 Task: In the  document Emma.docx ,change text color to 'Dark Red' Insert the mentioned shape above the text 'Star'. Change color of the shape to  OrangeChange shape height to 0.8
Action: Mouse moved to (383, 228)
Screenshot: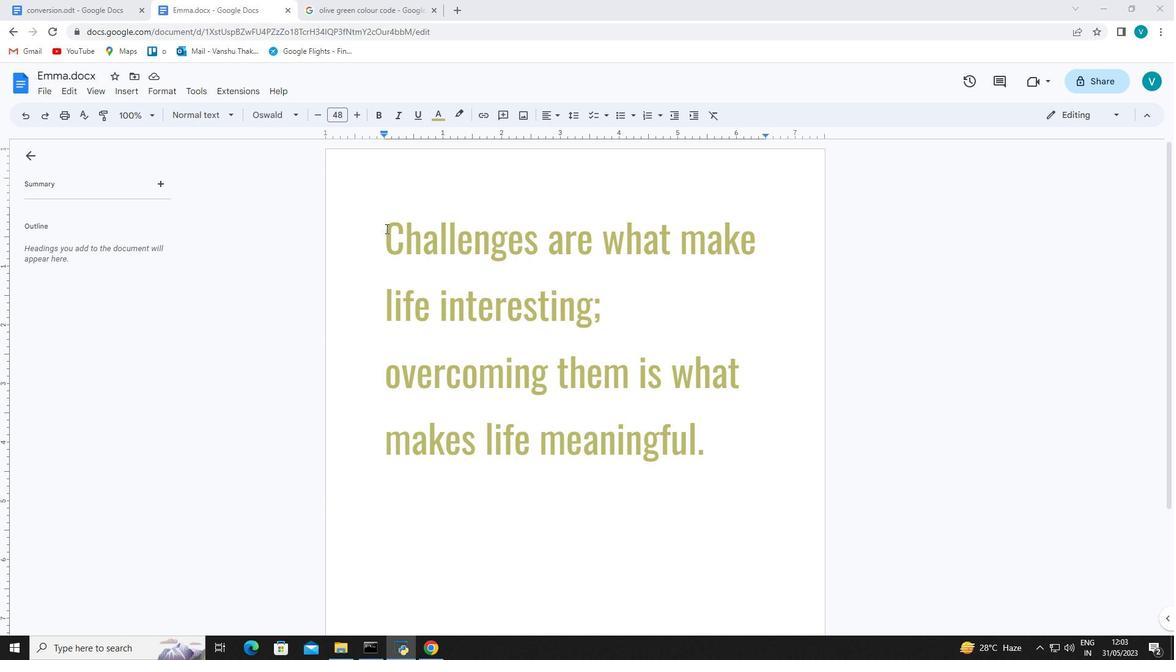 
Action: Mouse pressed left at (383, 228)
Screenshot: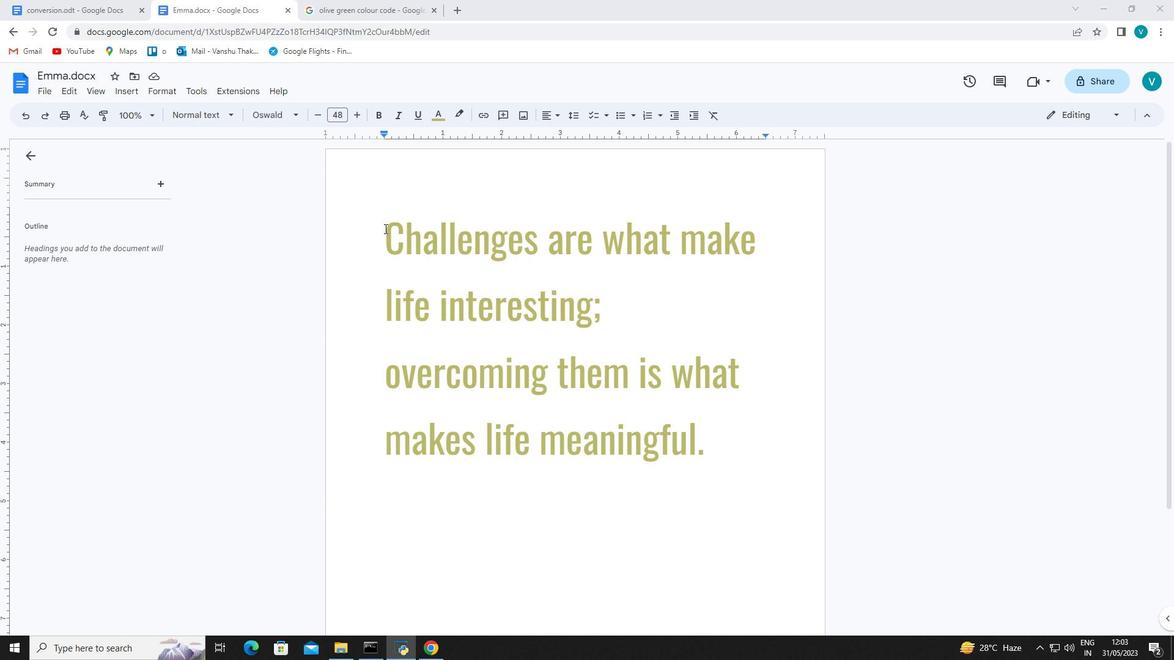 
Action: Mouse moved to (353, 0)
Screenshot: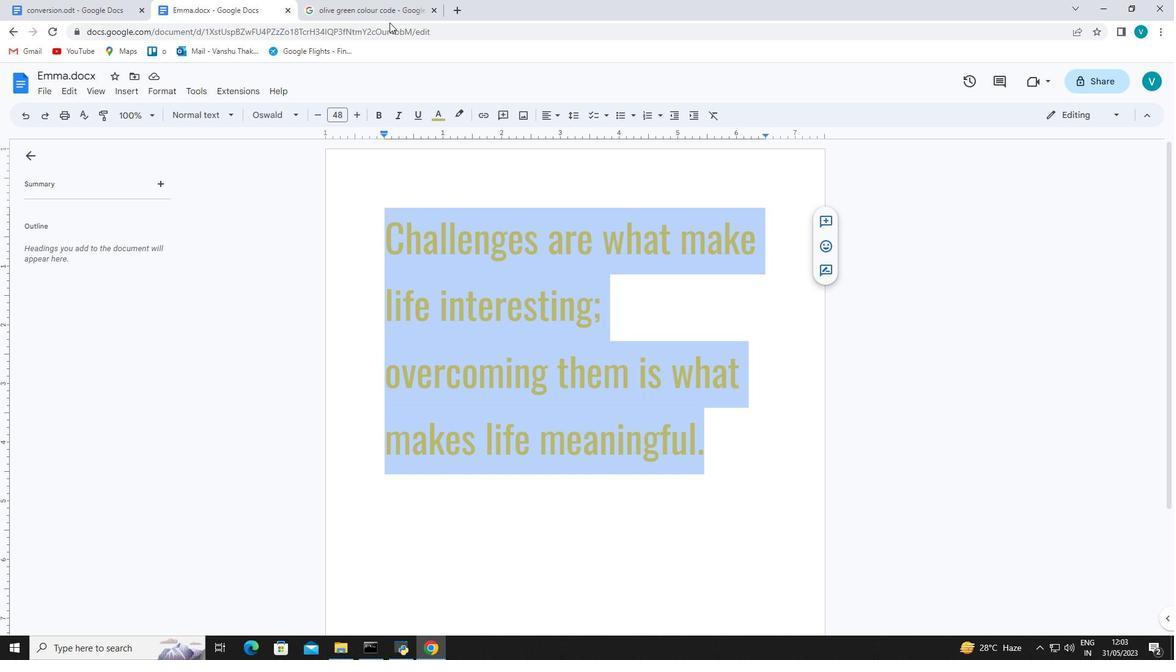 
Action: Mouse pressed left at (353, 0)
Screenshot: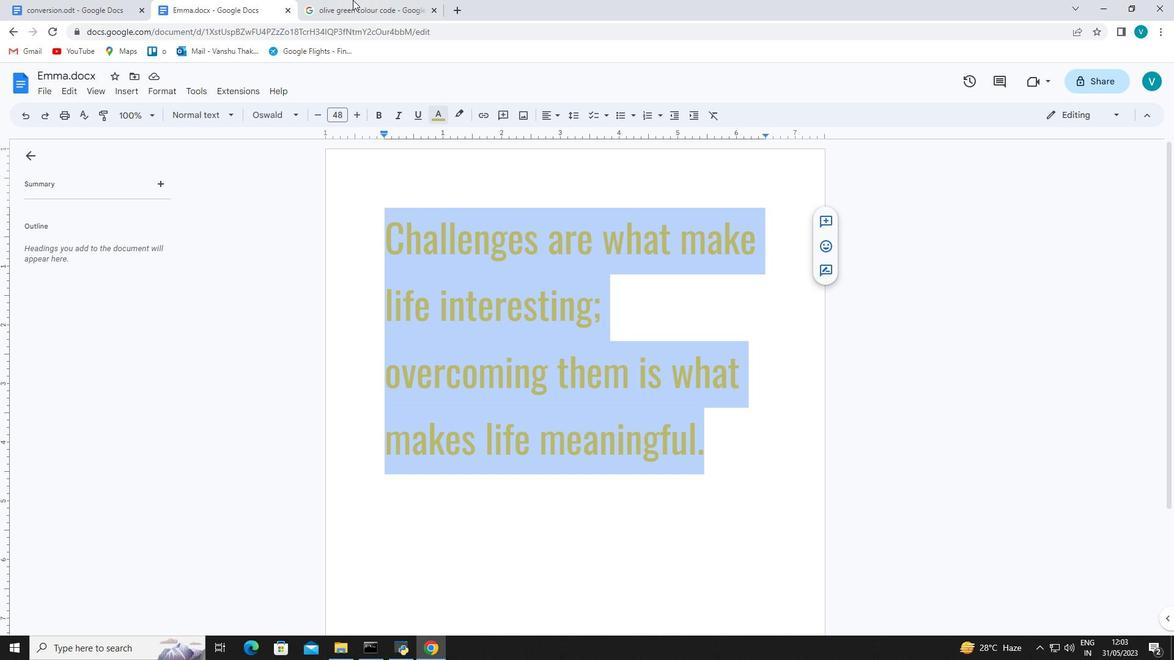 
Action: Mouse moved to (190, 89)
Screenshot: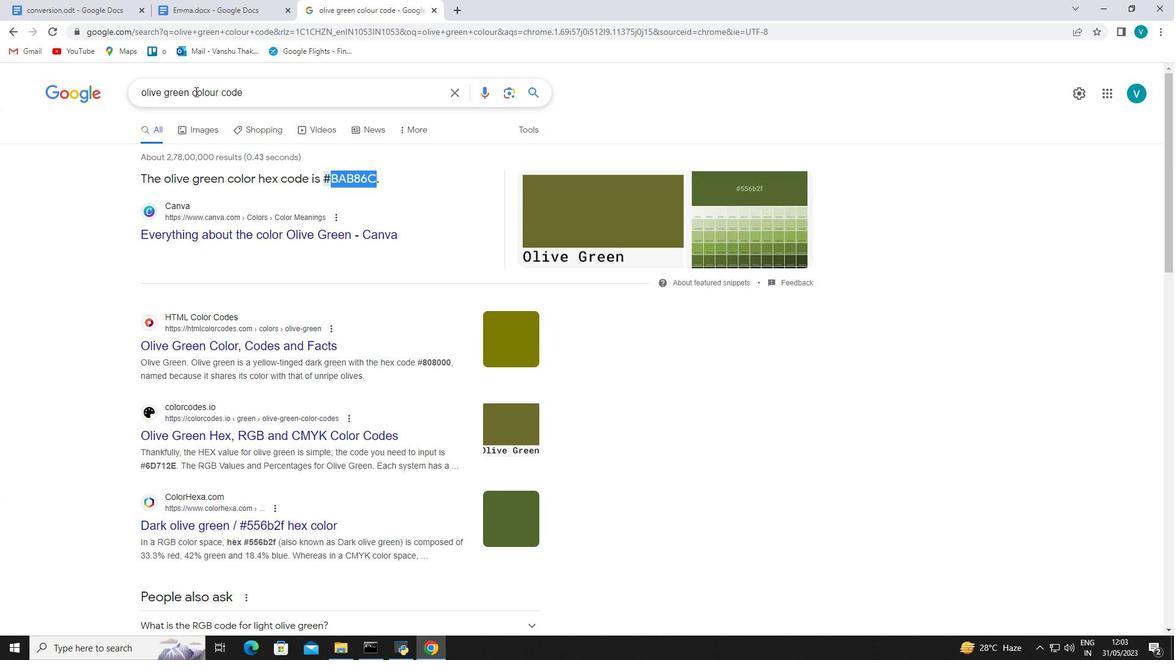 
Action: Mouse pressed left at (190, 89)
Screenshot: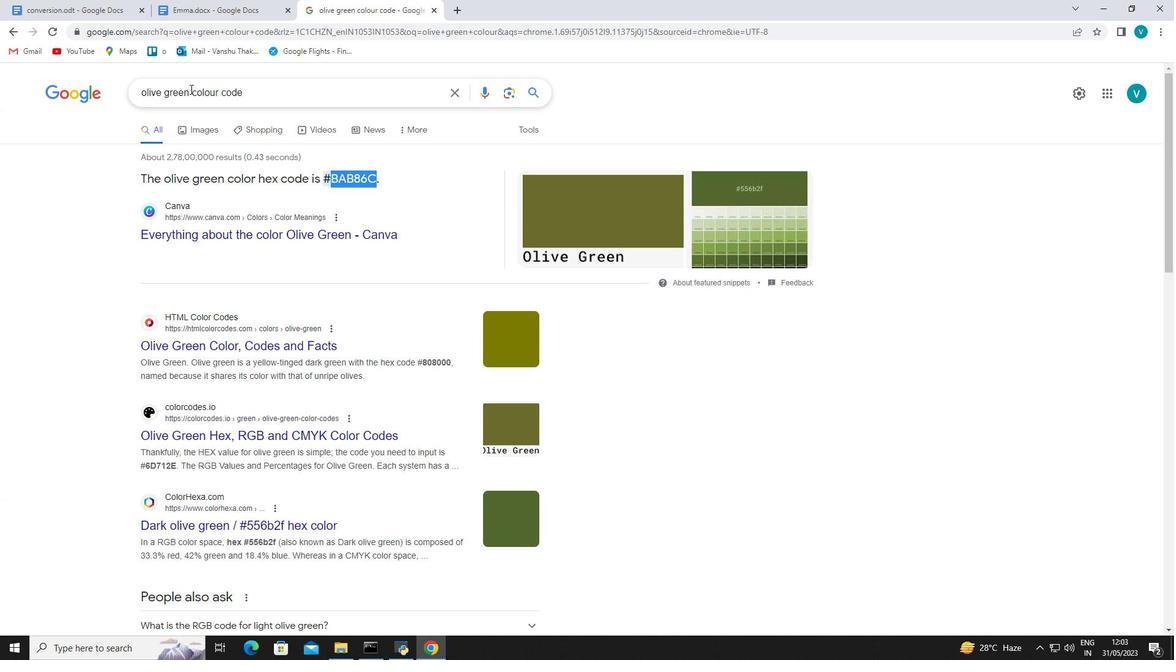 
Action: Mouse moved to (88, 61)
Screenshot: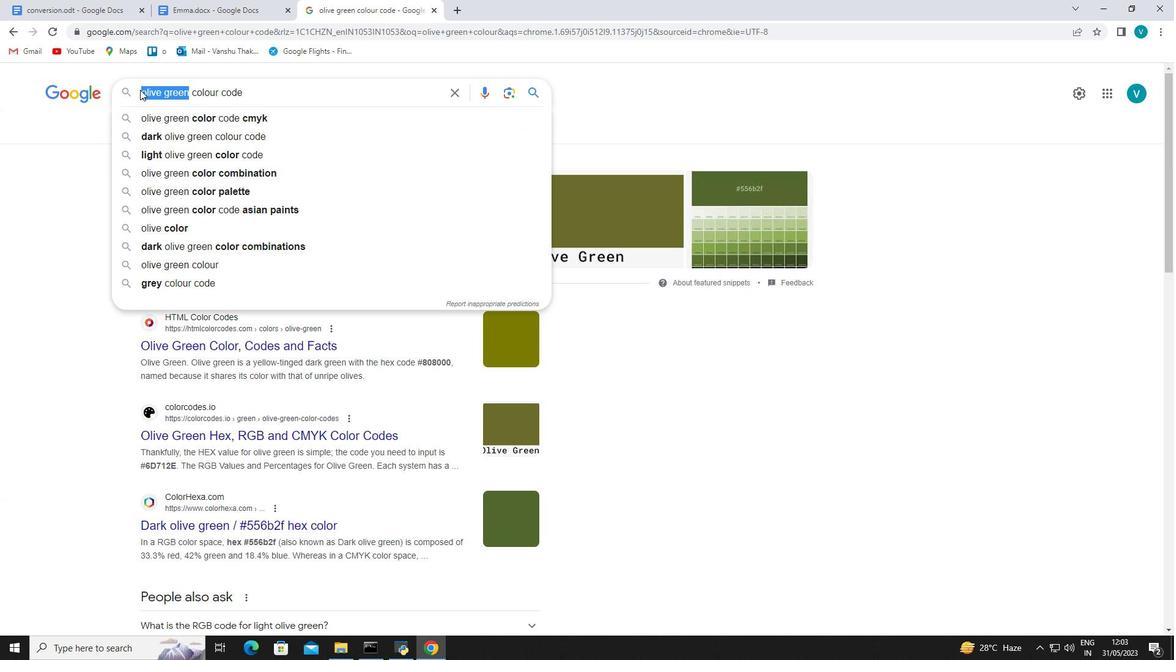 
Action: Key pressed dark<Key.space>red<Key.enter>
Screenshot: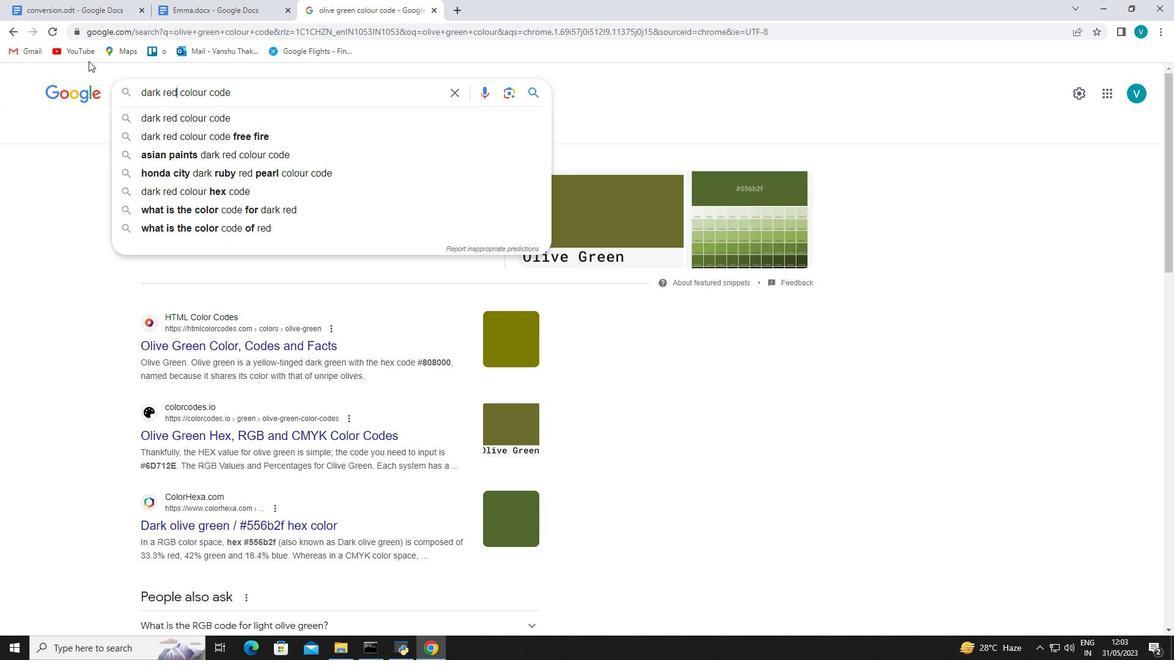 
Action: Mouse moved to (158, 181)
Screenshot: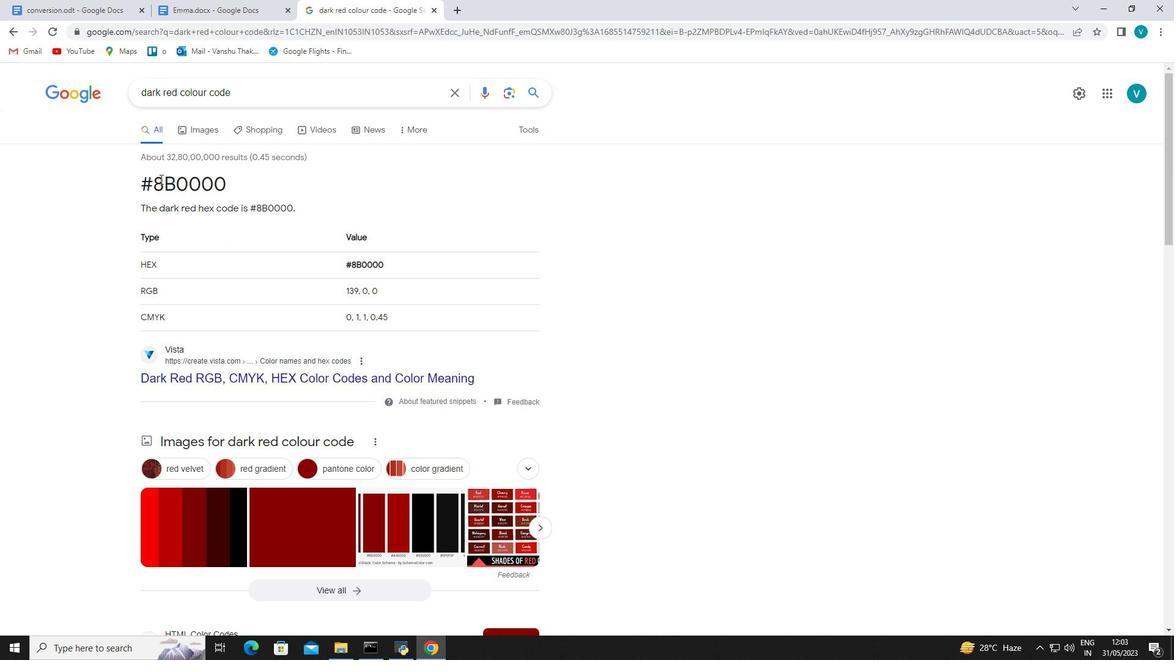 
Action: Mouse pressed left at (158, 181)
Screenshot: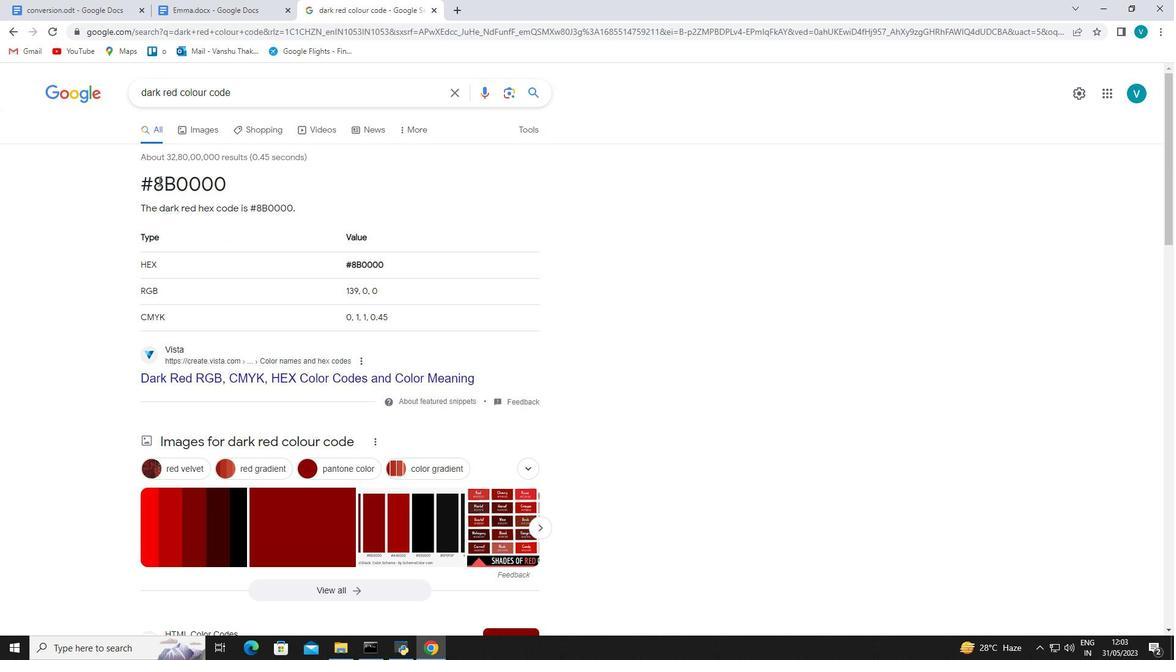 
Action: Mouse moved to (223, 184)
Screenshot: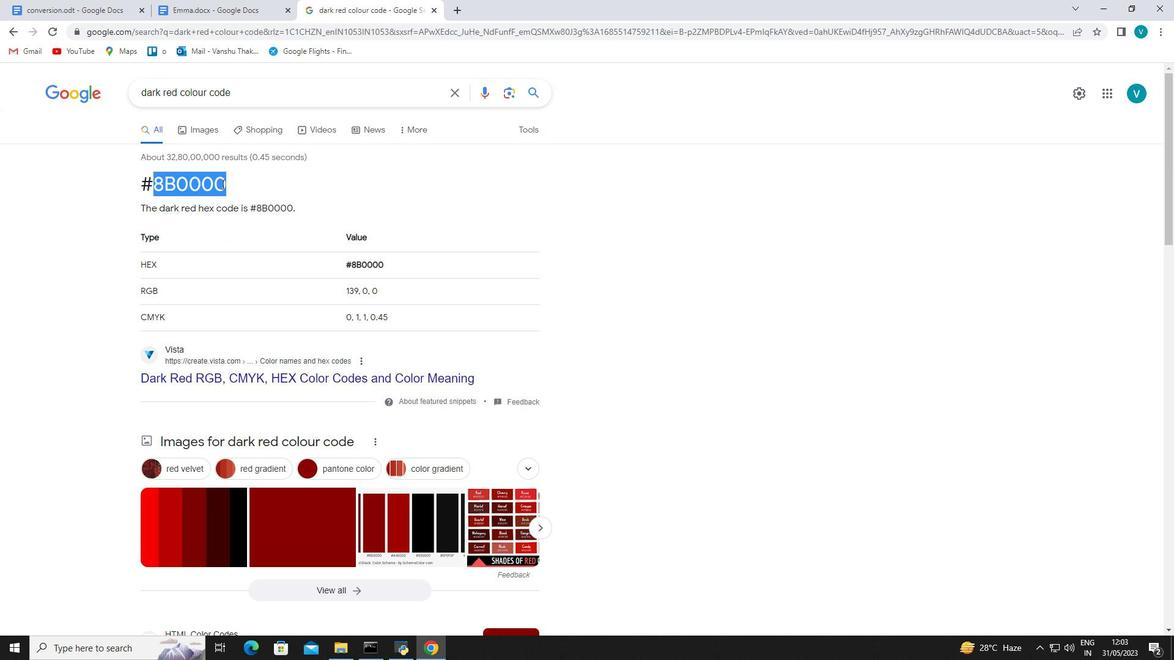 
Action: Key pressed ctrl+C<'\x03'><'\x03'>
Screenshot: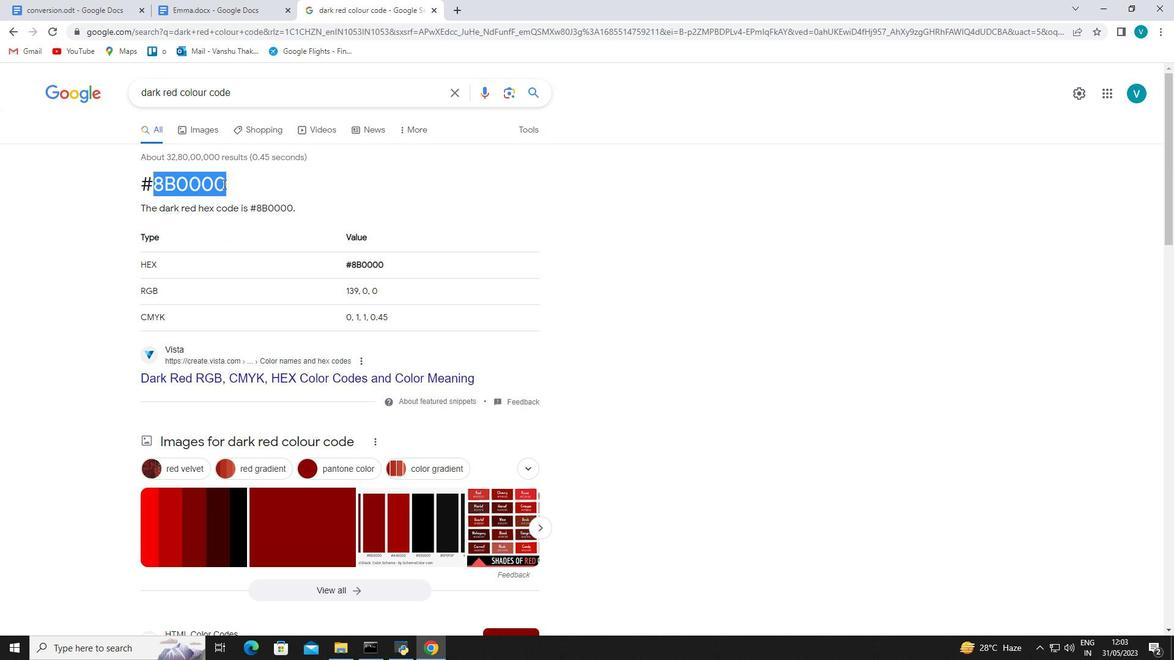
Action: Mouse moved to (234, 3)
Screenshot: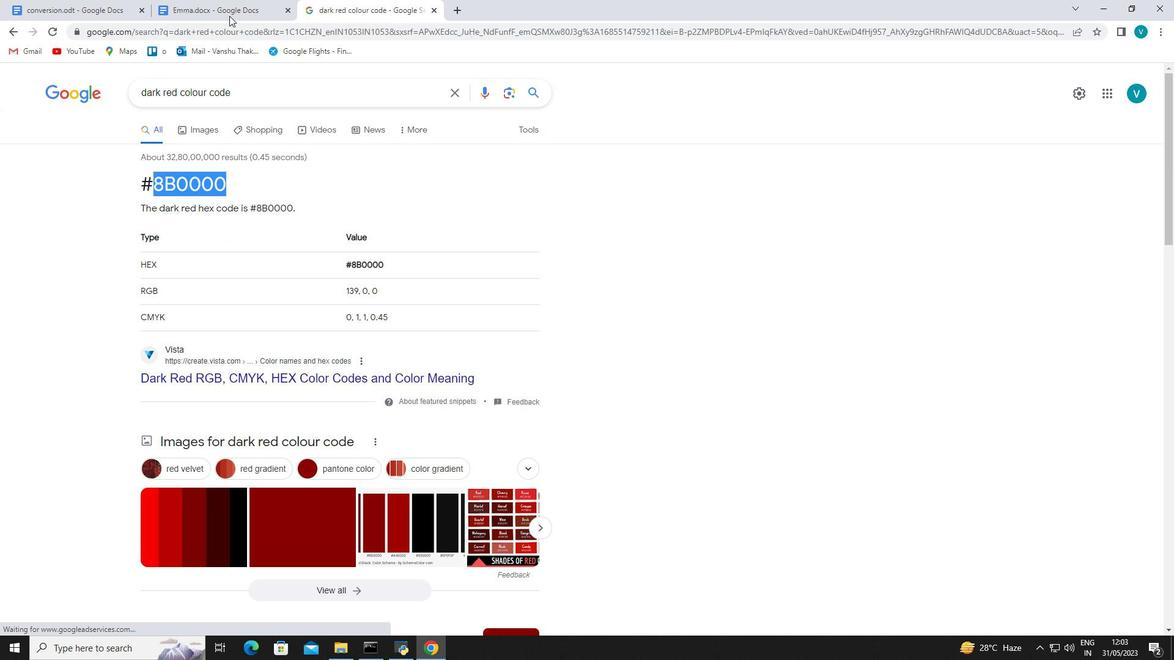 
Action: Mouse pressed left at (234, 3)
Screenshot: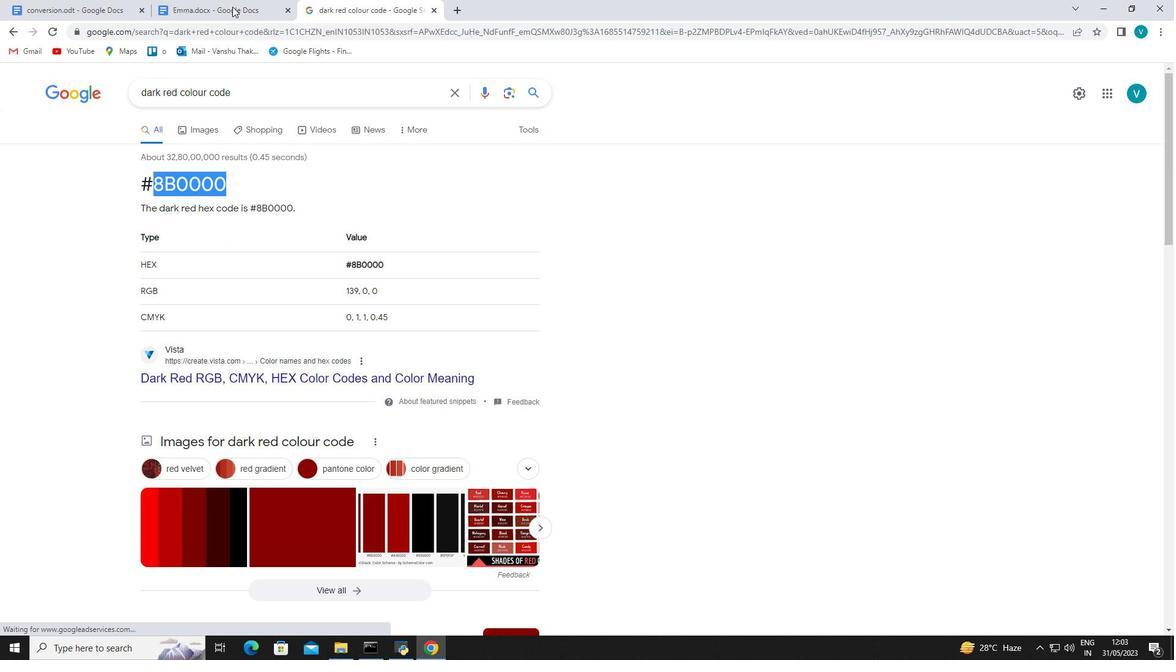 
Action: Mouse moved to (433, 112)
Screenshot: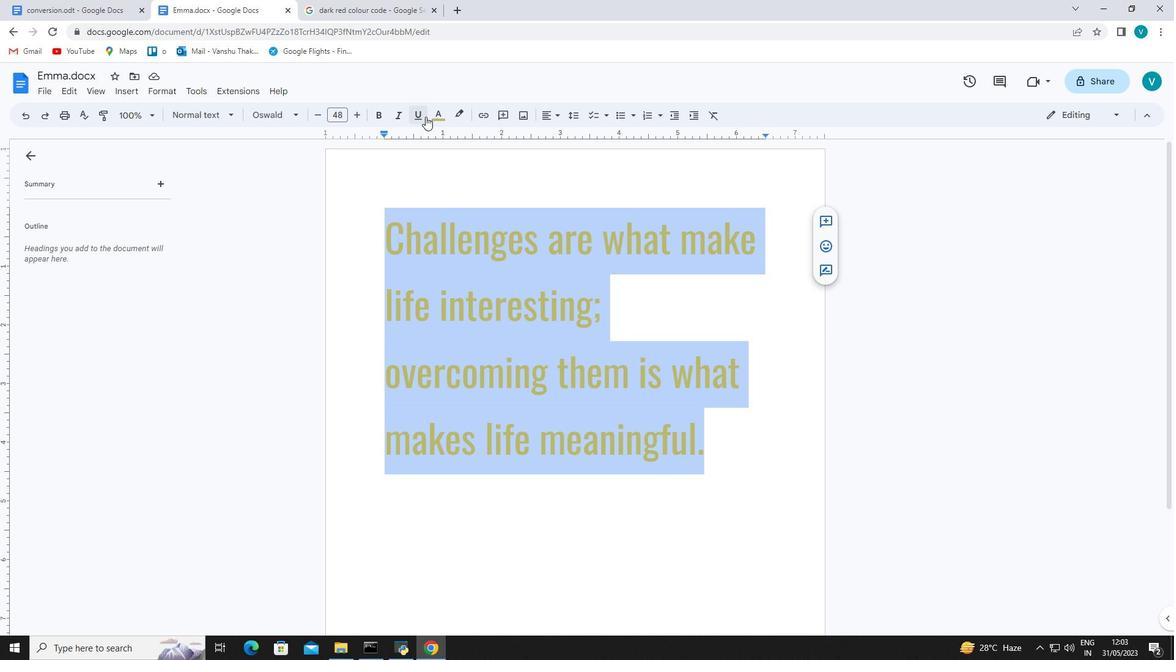 
Action: Mouse pressed left at (433, 112)
Screenshot: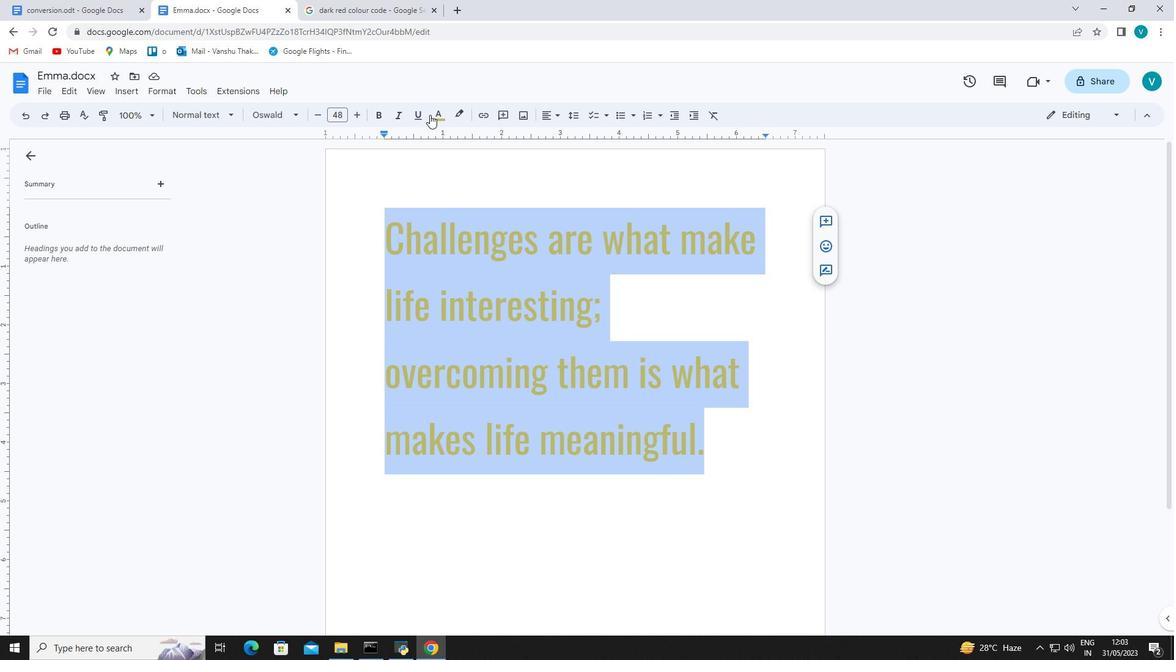 
Action: Mouse moved to (450, 242)
Screenshot: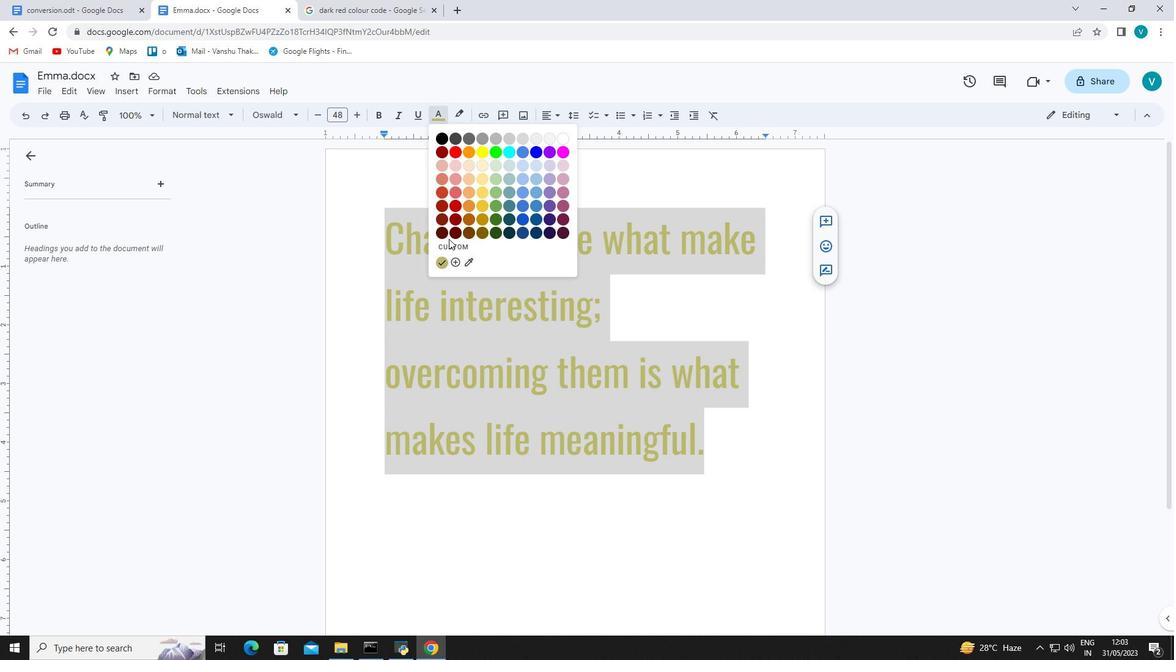 
Action: Mouse pressed left at (450, 242)
Screenshot: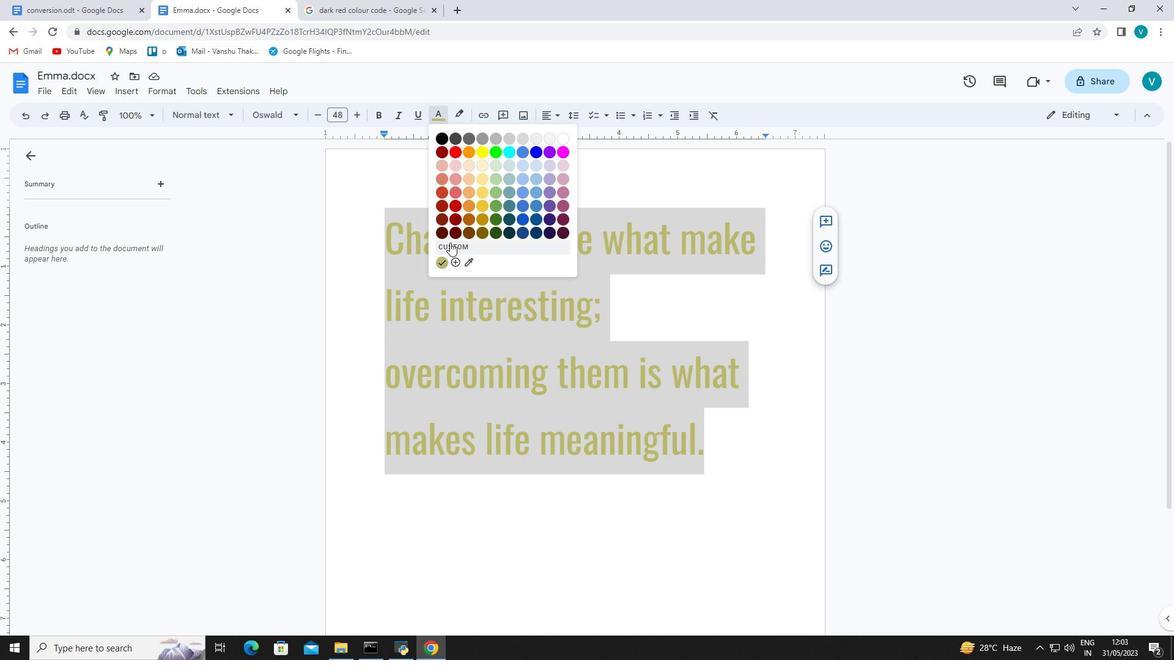 
Action: Mouse moved to (515, 402)
Screenshot: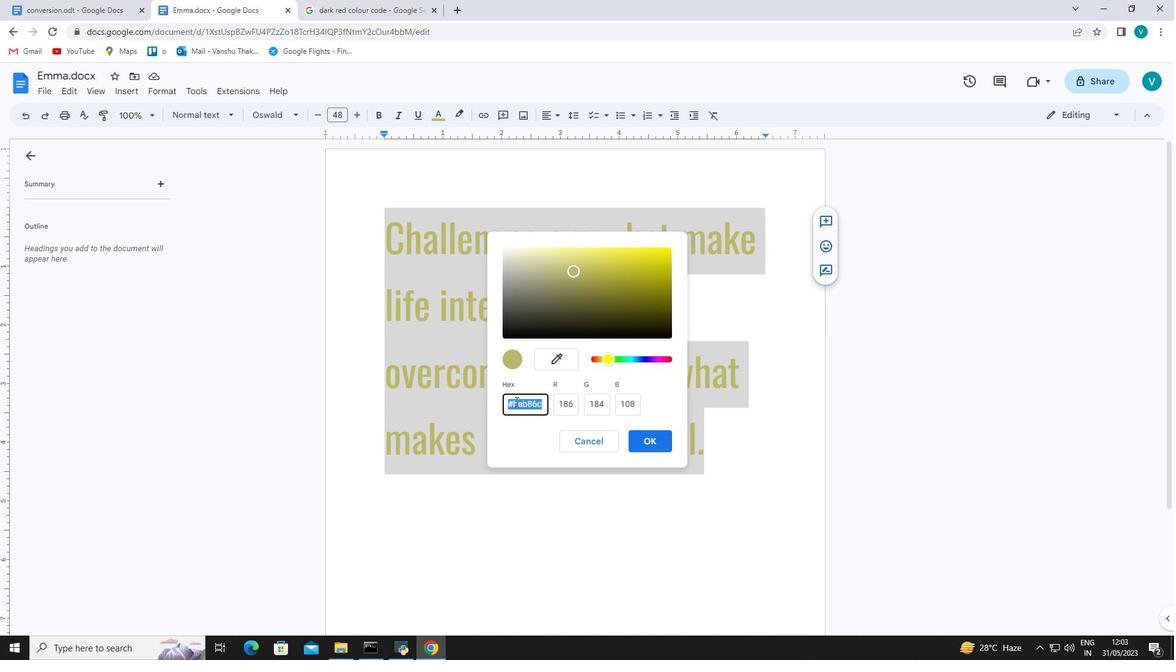 
Action: Mouse pressed left at (515, 402)
Screenshot: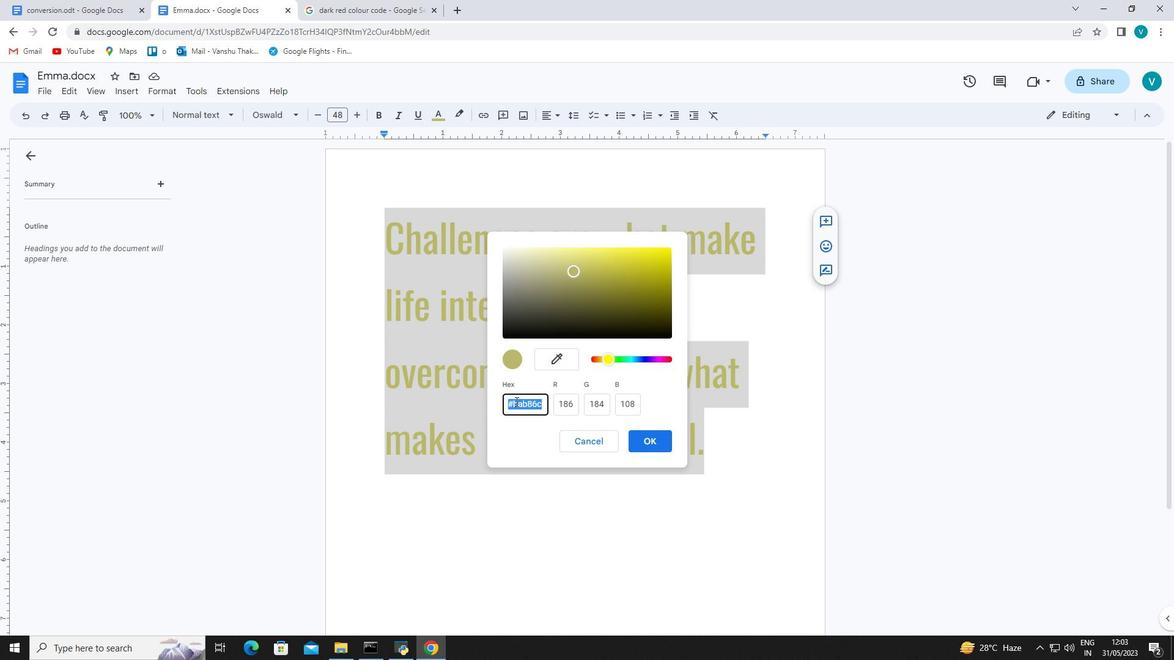 
Action: Mouse moved to (514, 403)
Screenshot: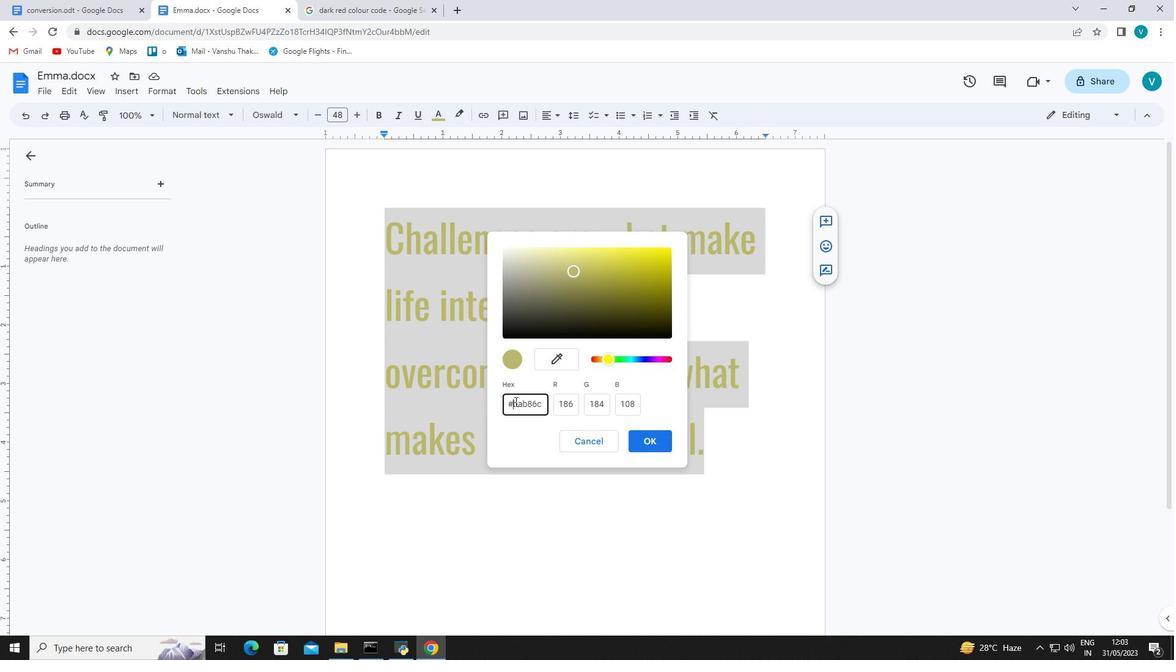 
Action: Mouse pressed left at (514, 403)
Screenshot: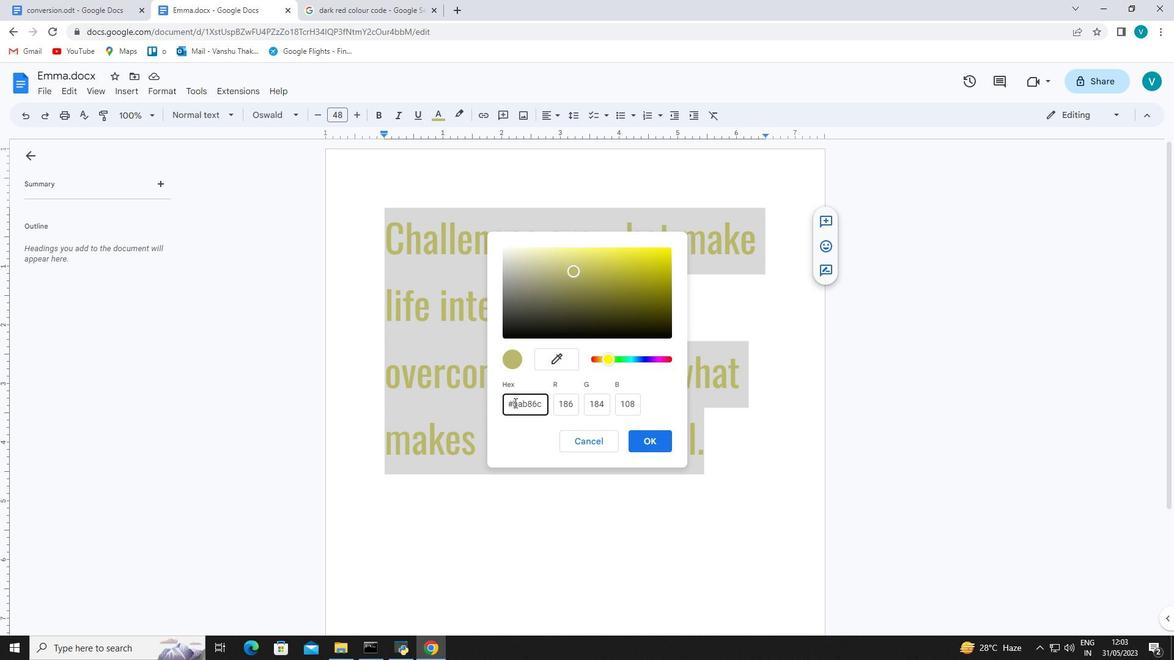 
Action: Mouse moved to (542, 404)
Screenshot: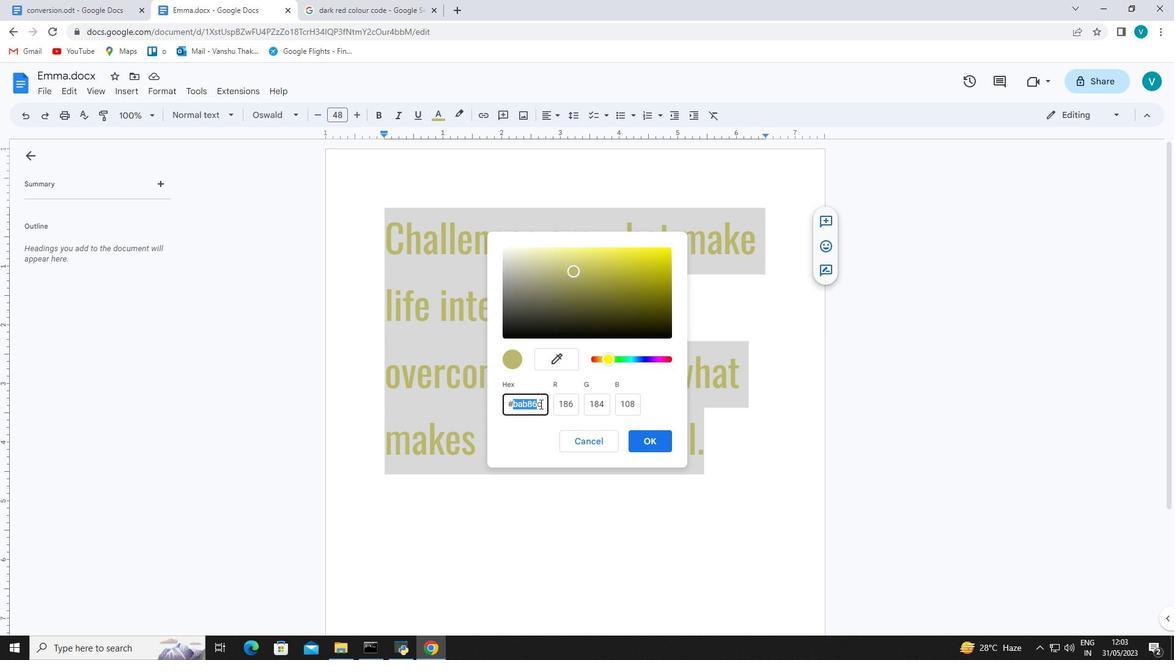 
Action: Key pressed ctrl+V
Screenshot: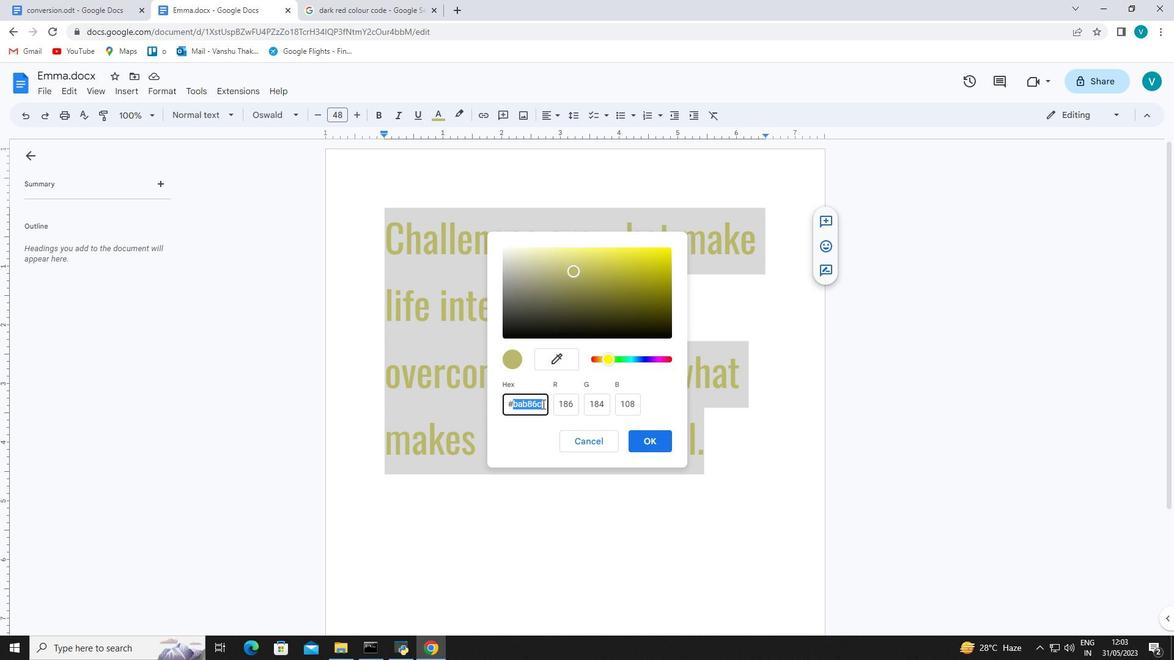 
Action: Mouse moved to (663, 440)
Screenshot: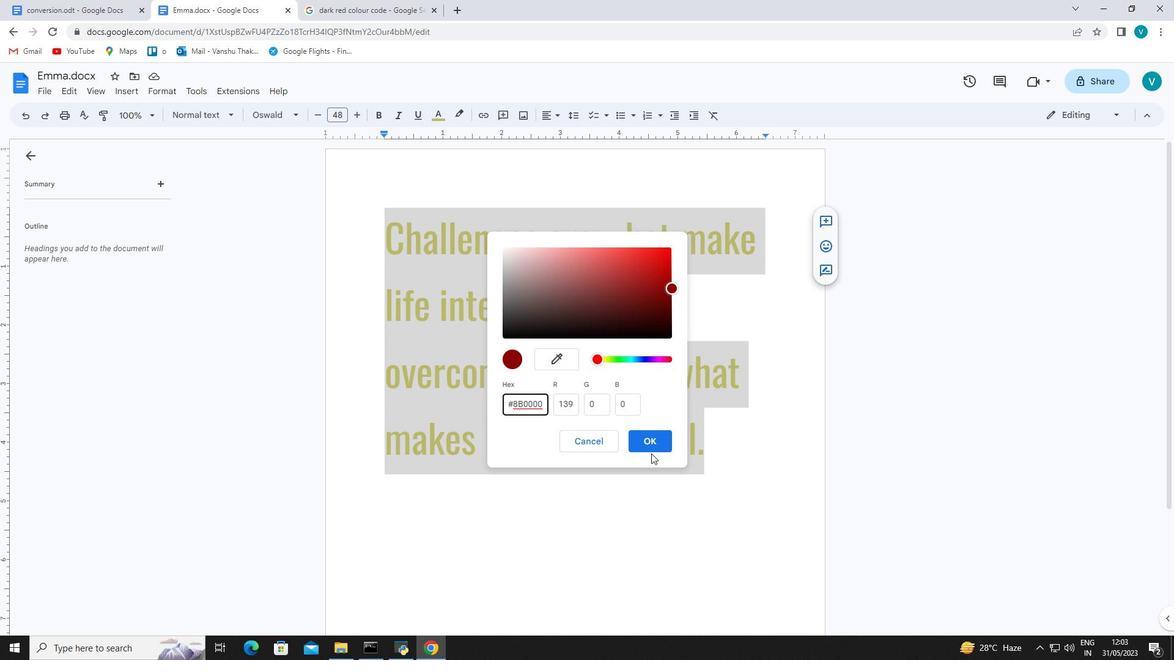
Action: Mouse pressed left at (663, 440)
Screenshot: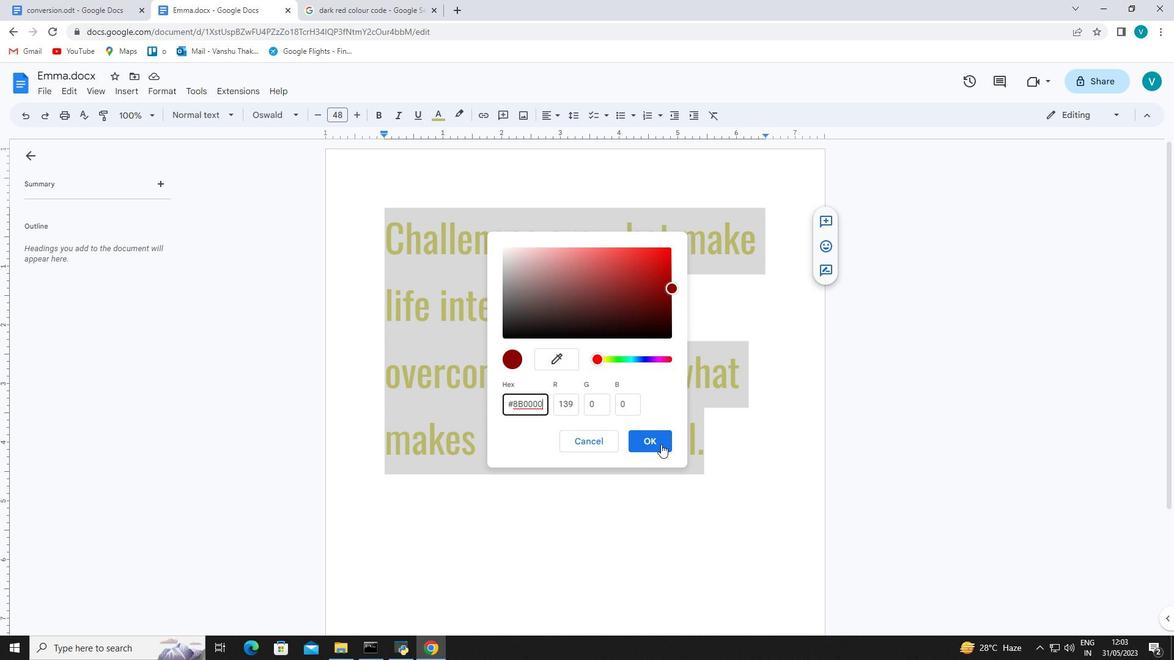 
Action: Mouse moved to (387, 236)
Screenshot: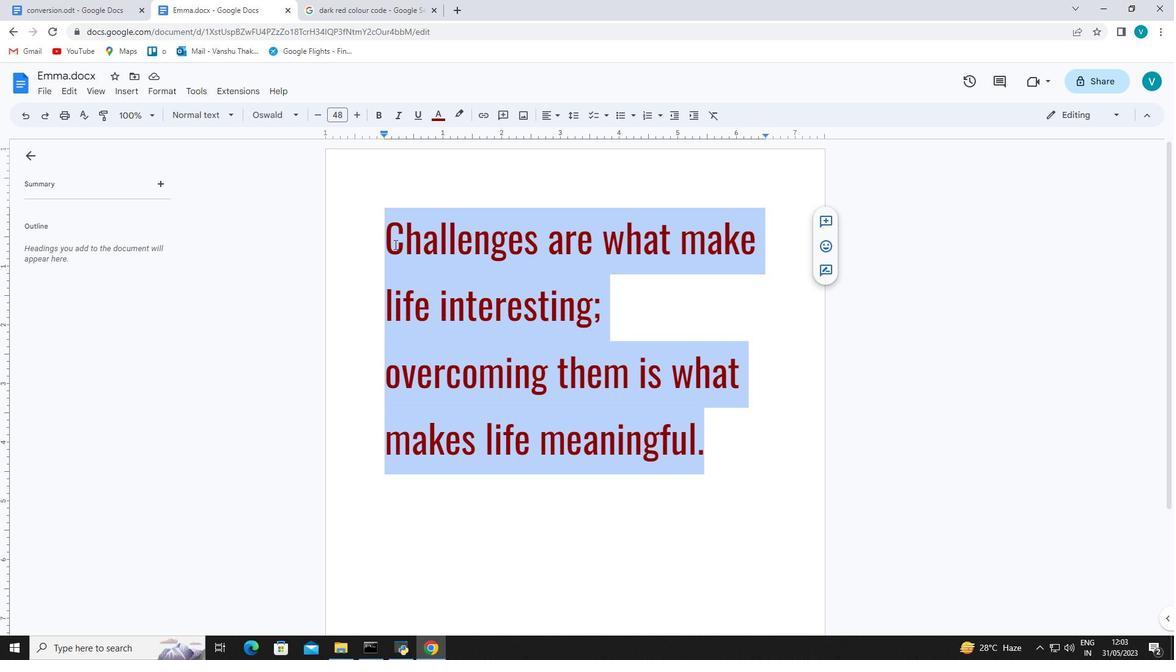 
Action: Mouse pressed left at (387, 236)
Screenshot: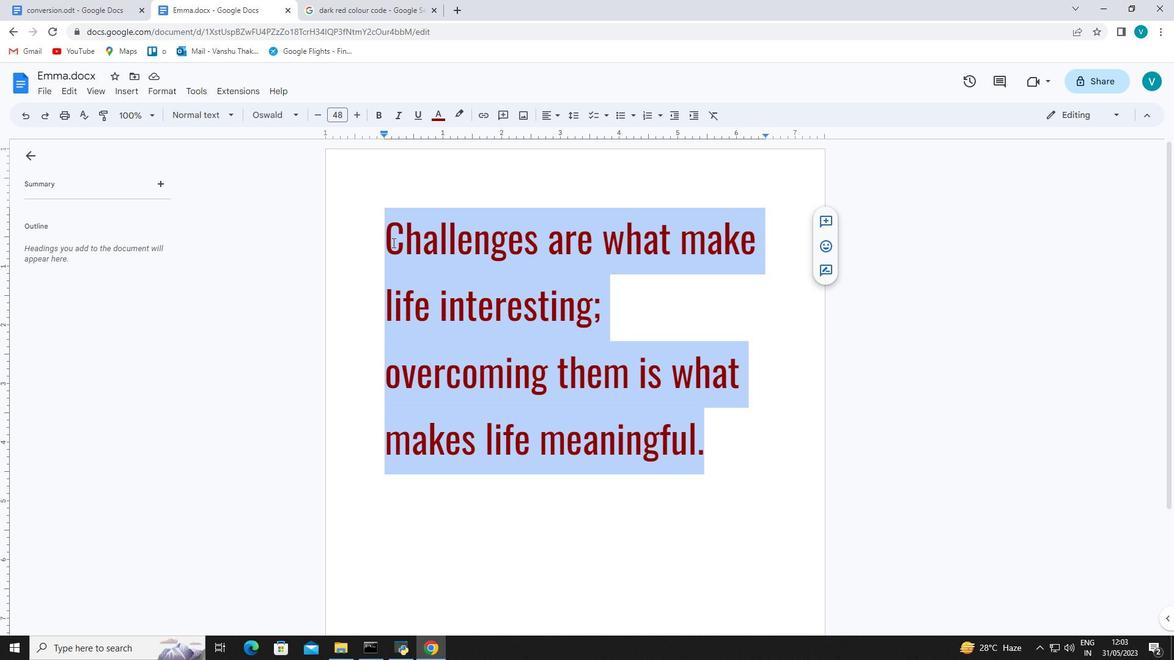 
Action: Mouse moved to (355, 220)
Screenshot: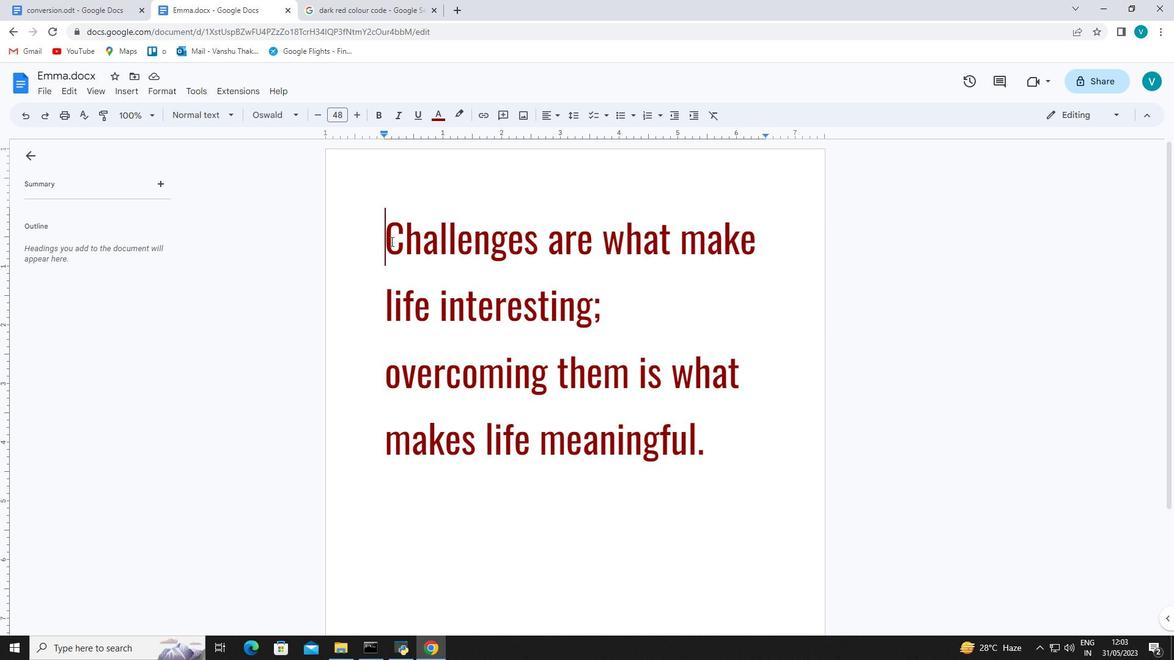 
Action: Key pressed <Key.enter><Key.up>
Screenshot: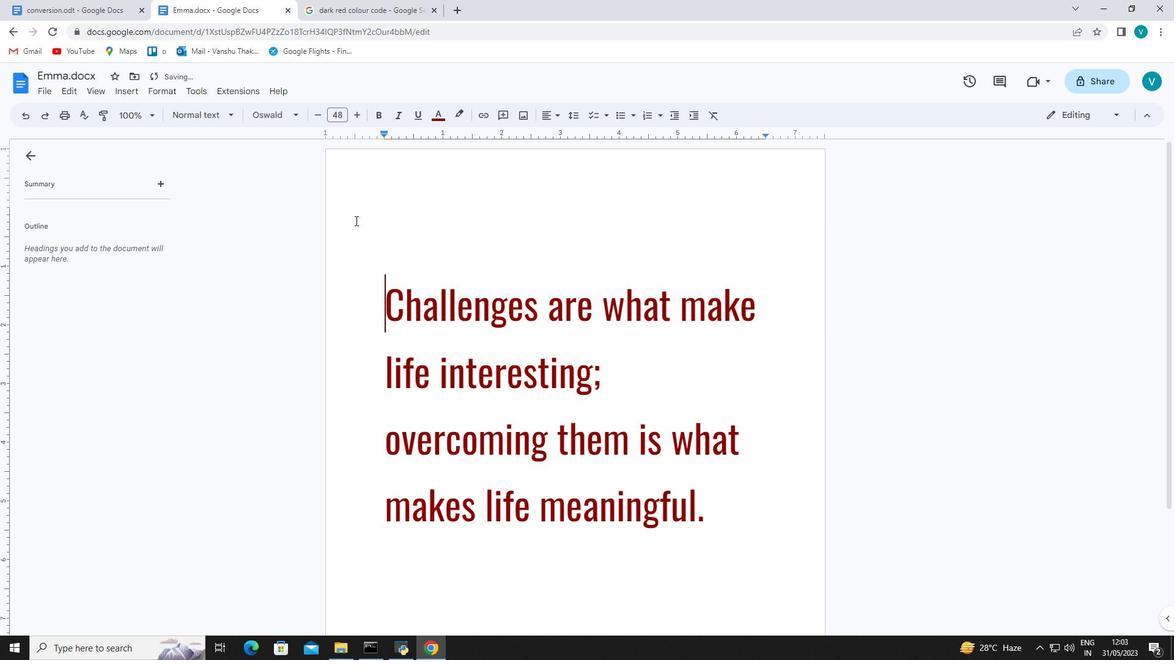 
Action: Mouse moved to (124, 89)
Screenshot: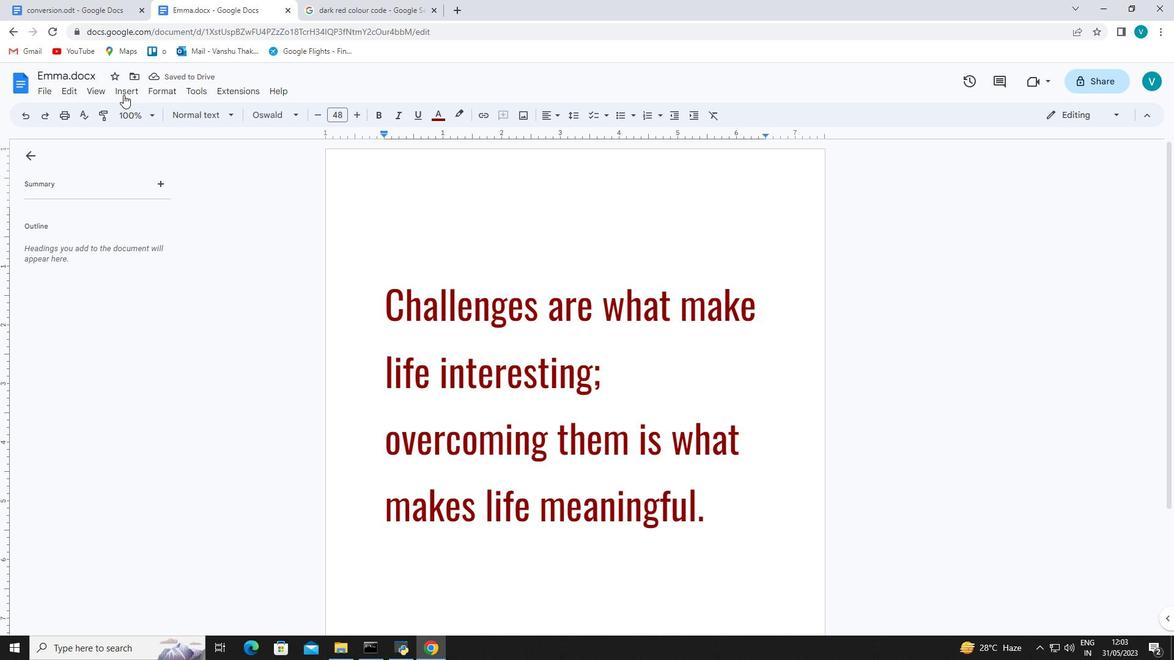 
Action: Mouse pressed left at (124, 89)
Screenshot: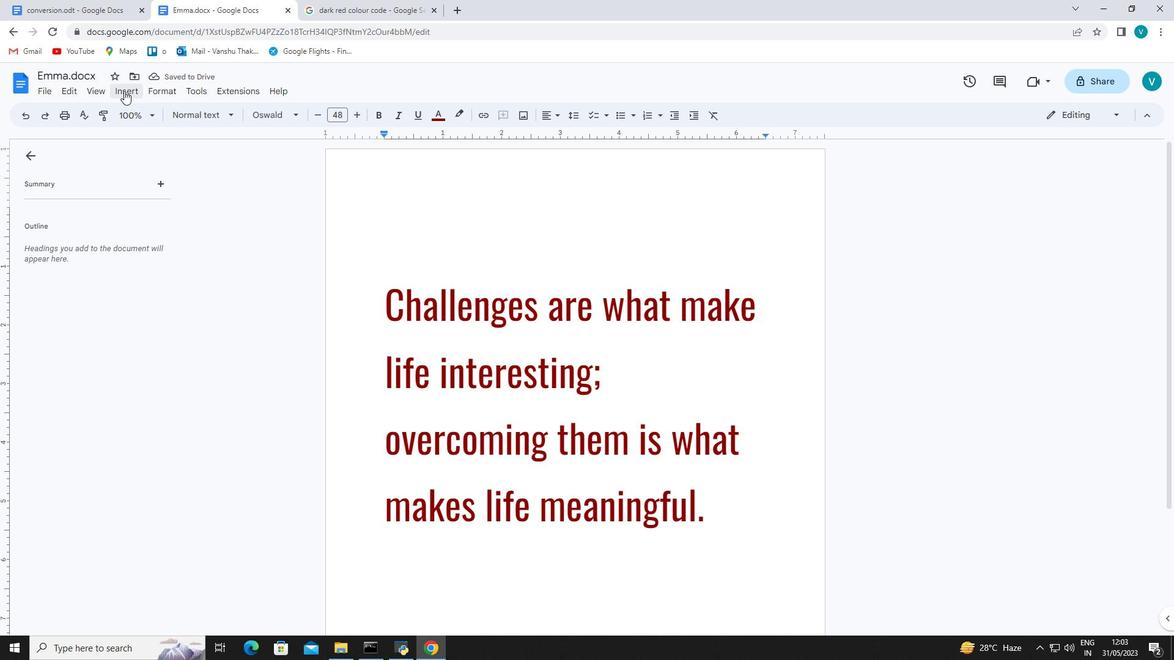 
Action: Mouse moved to (337, 154)
Screenshot: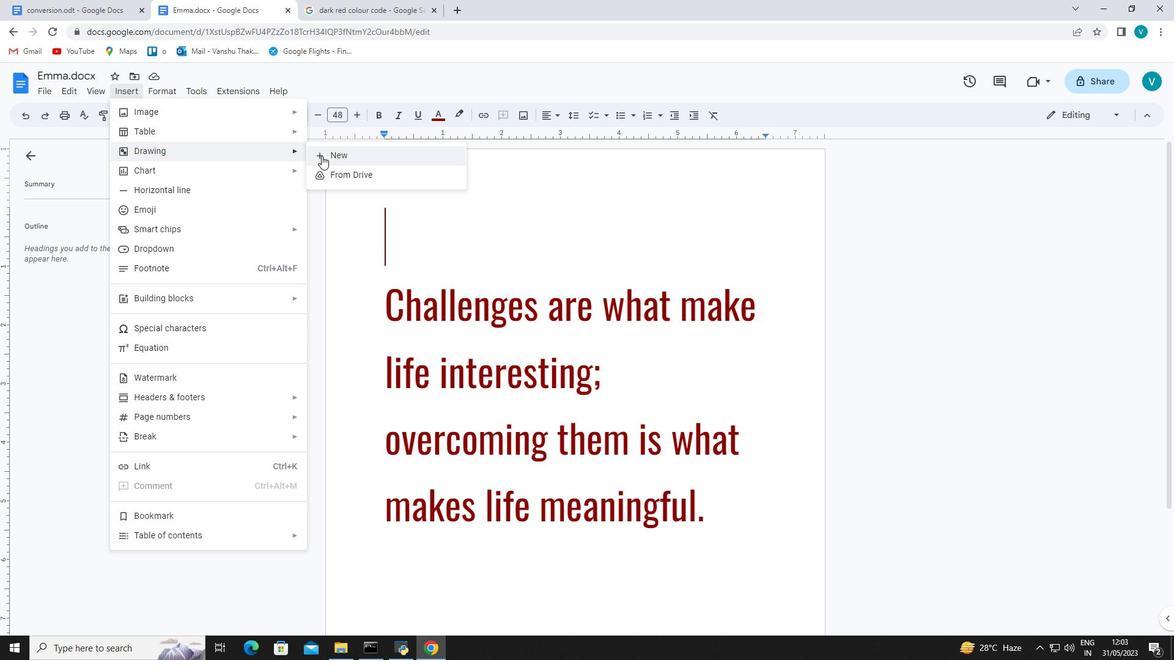
Action: Mouse pressed left at (337, 154)
Screenshot: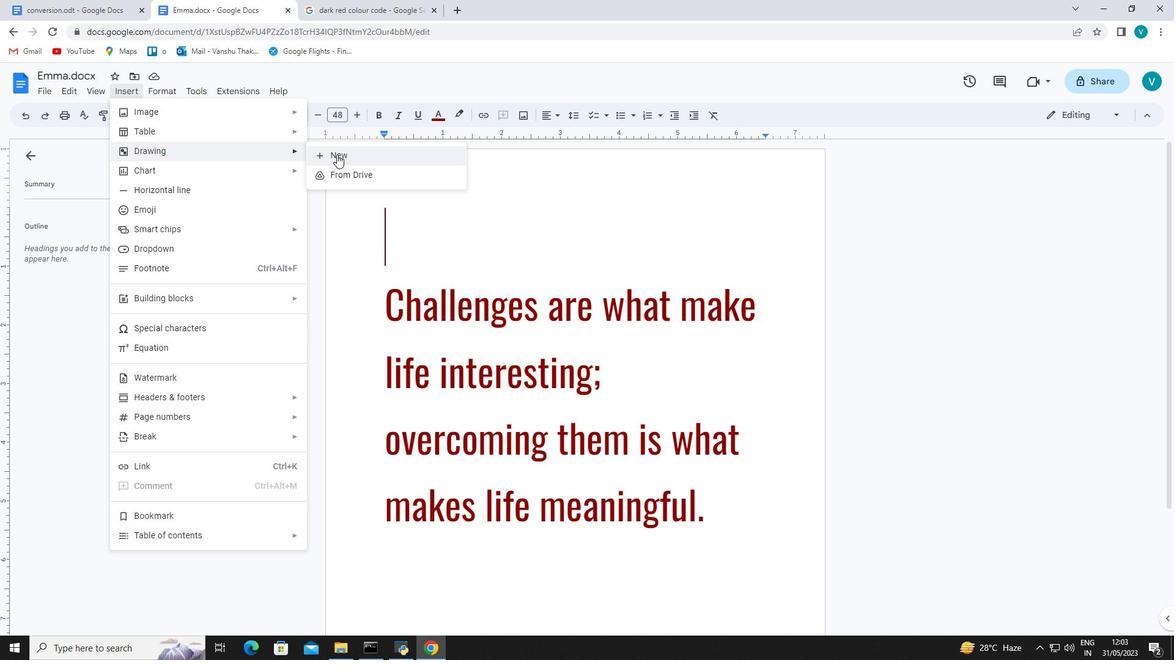 
Action: Mouse moved to (448, 144)
Screenshot: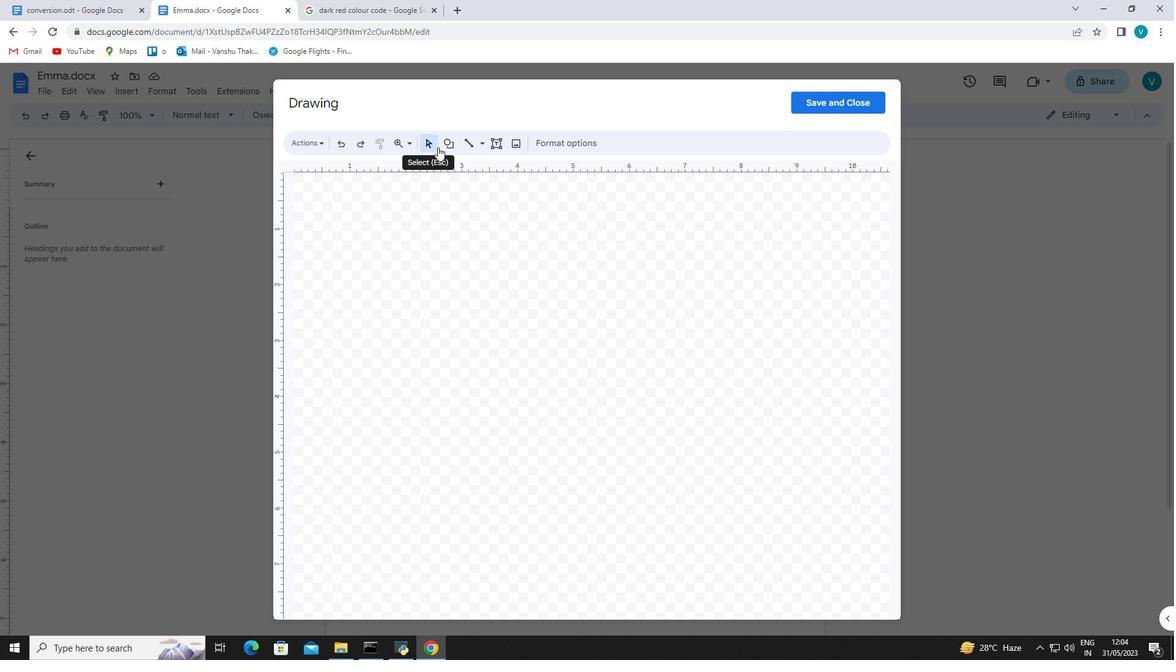 
Action: Mouse pressed left at (448, 144)
Screenshot: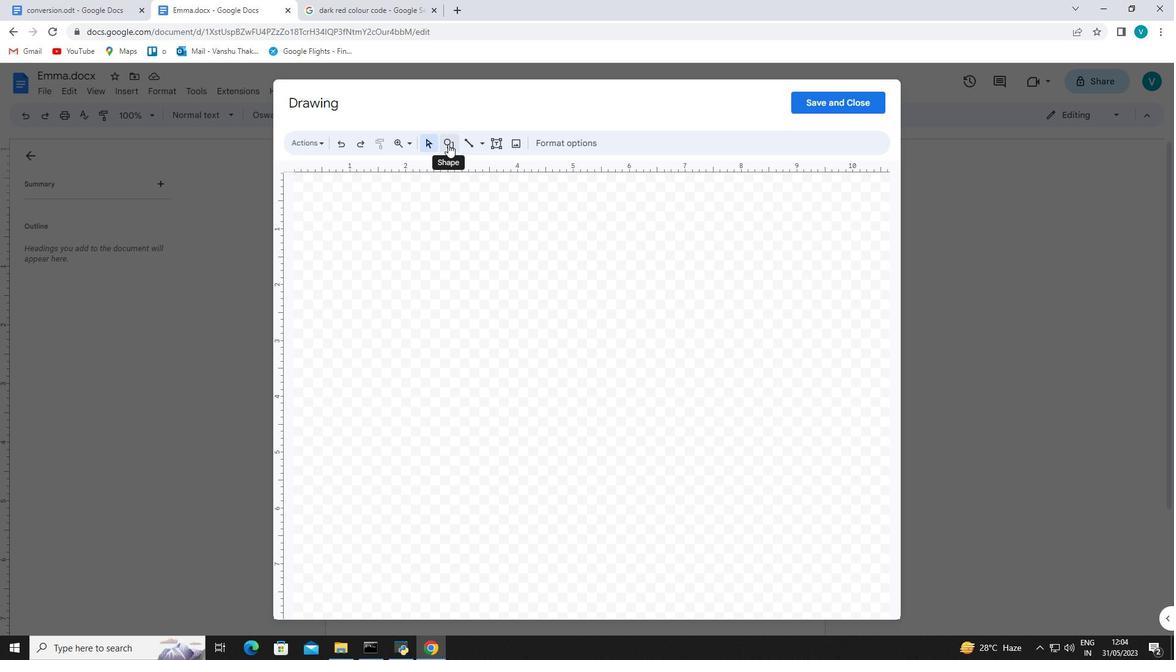 
Action: Mouse moved to (590, 205)
Screenshot: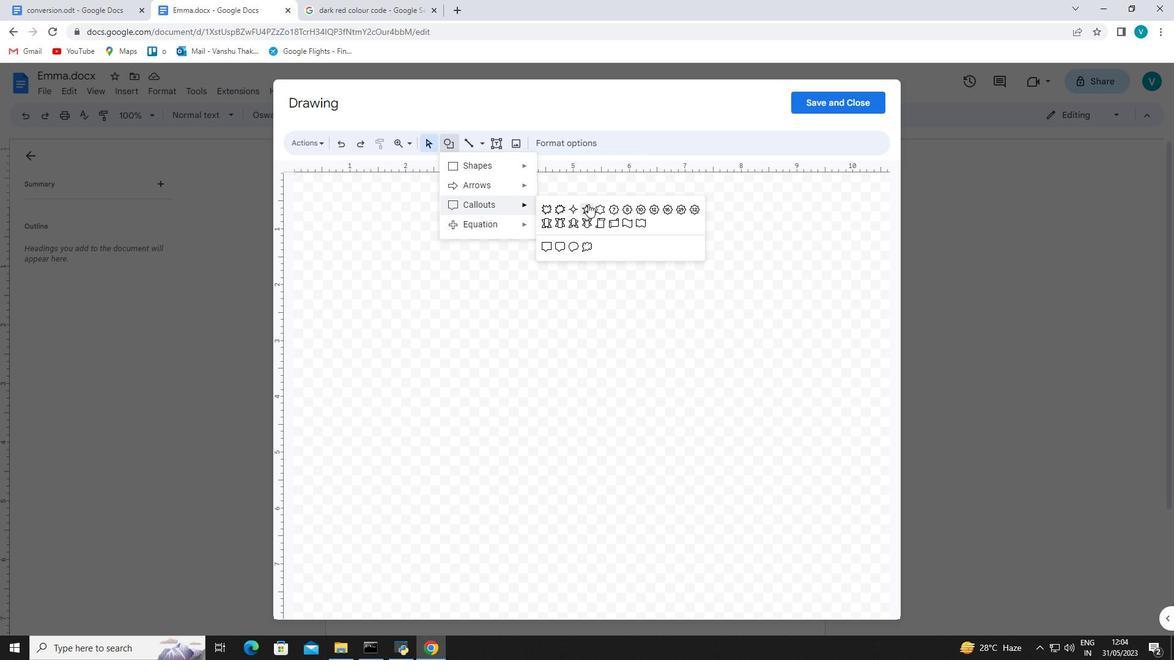 
Action: Mouse pressed left at (590, 205)
Screenshot: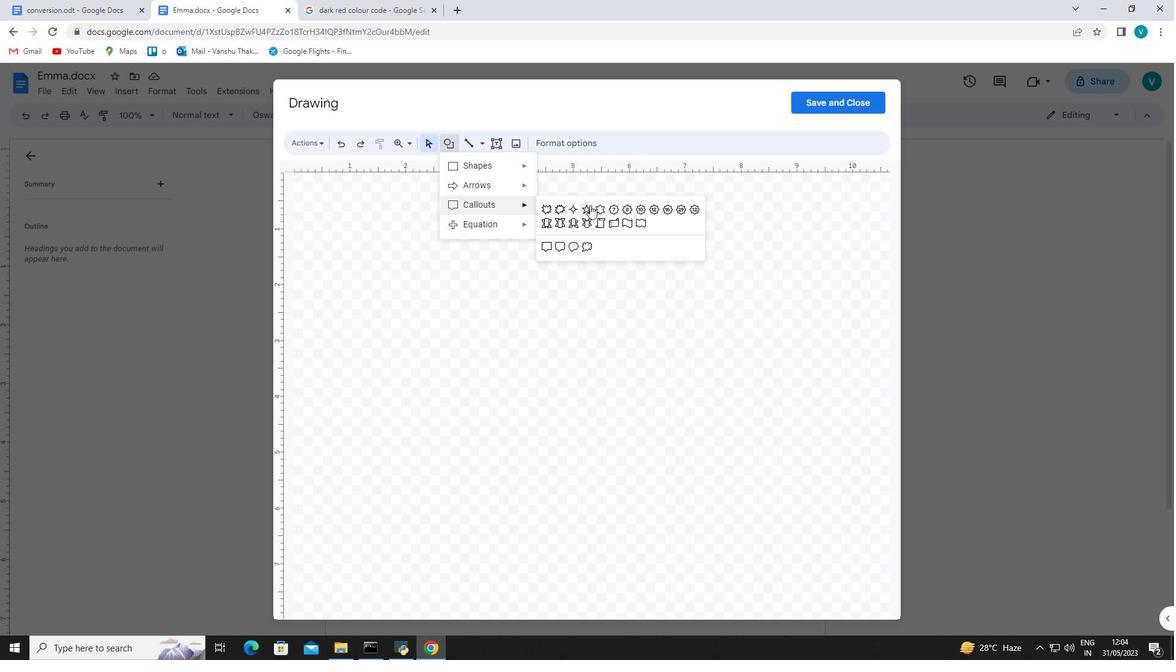 
Action: Mouse moved to (340, 197)
Screenshot: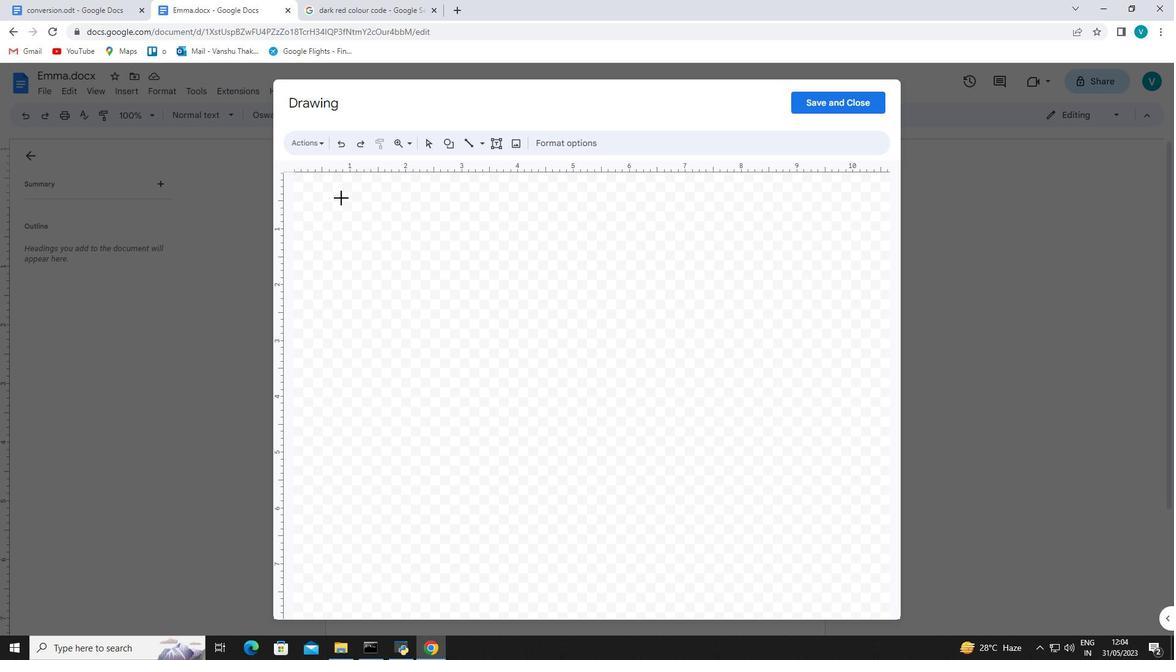 
Action: Mouse pressed left at (340, 197)
Screenshot: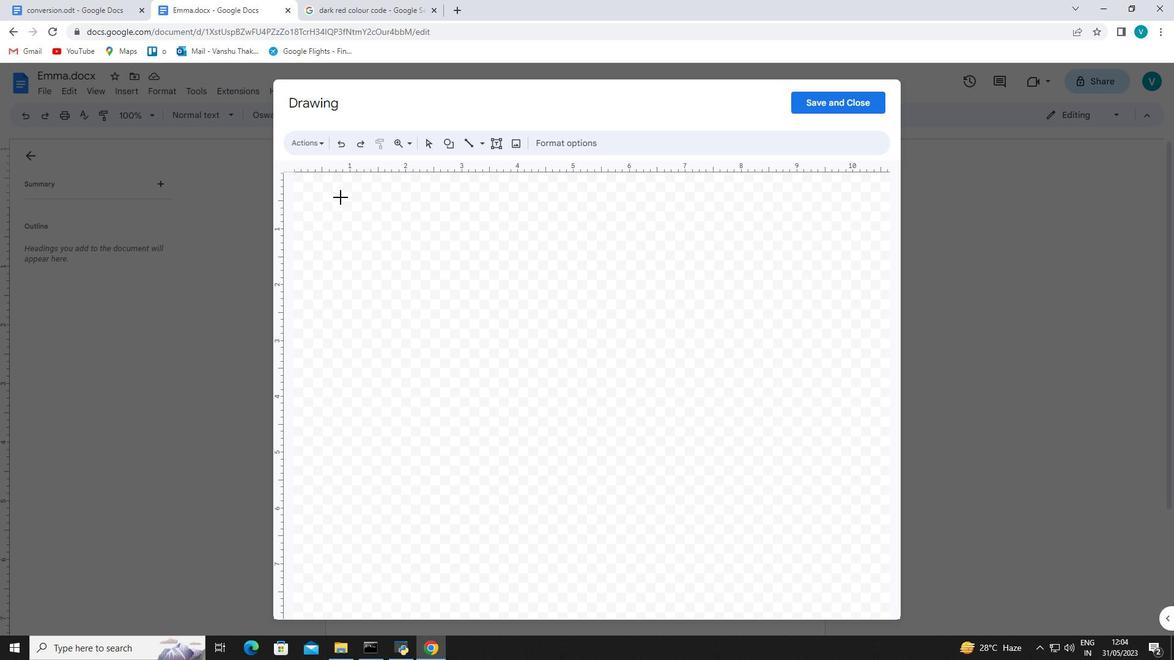 
Action: Mouse moved to (545, 144)
Screenshot: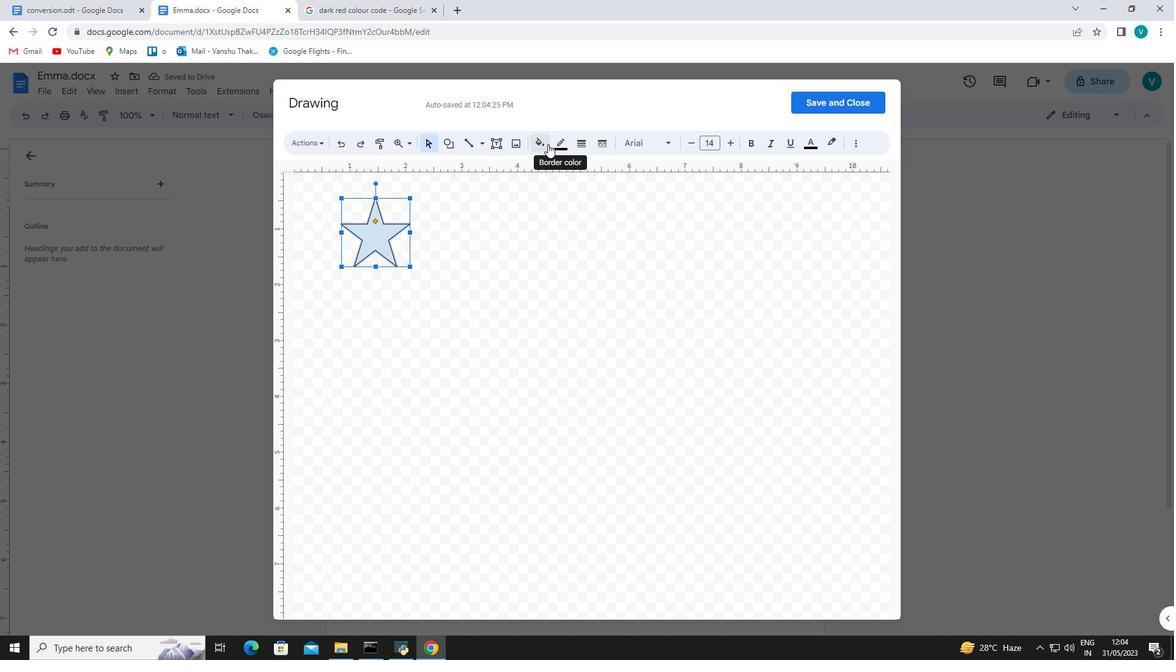
Action: Mouse pressed left at (545, 144)
Screenshot: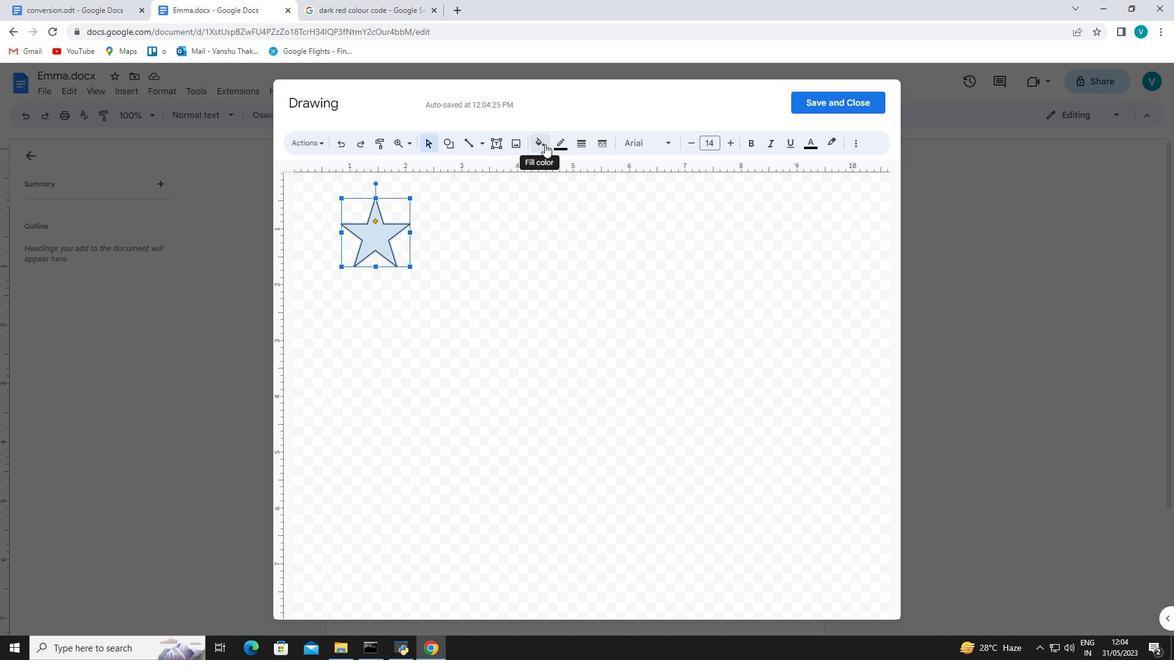 
Action: Mouse moved to (573, 244)
Screenshot: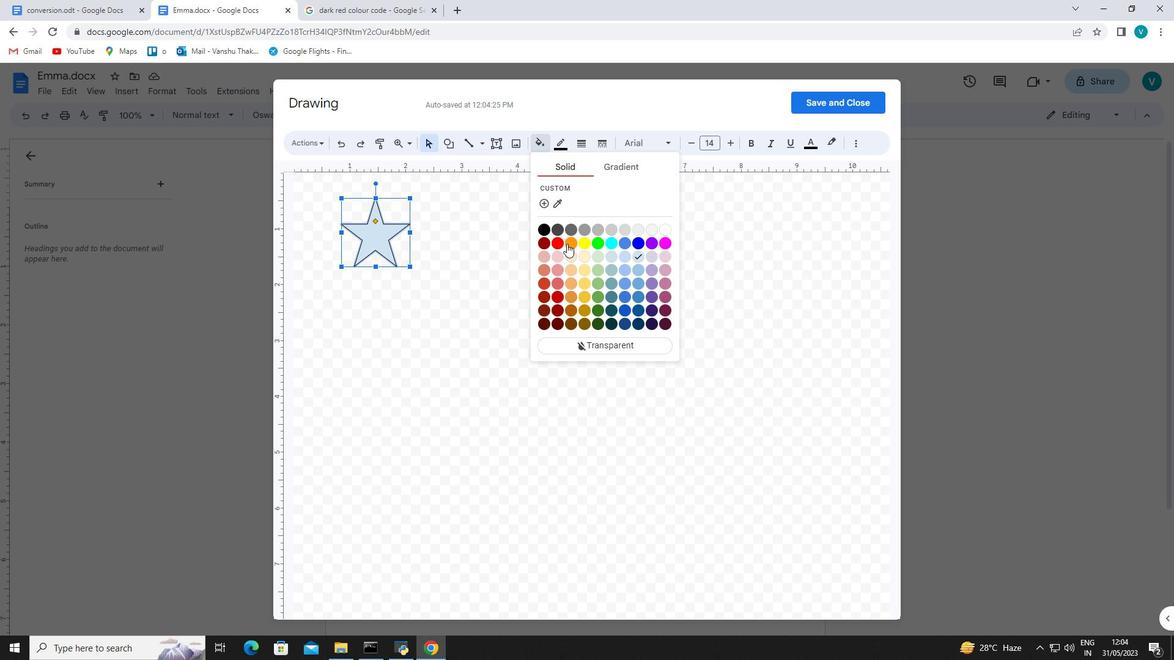 
Action: Mouse pressed left at (573, 244)
Screenshot: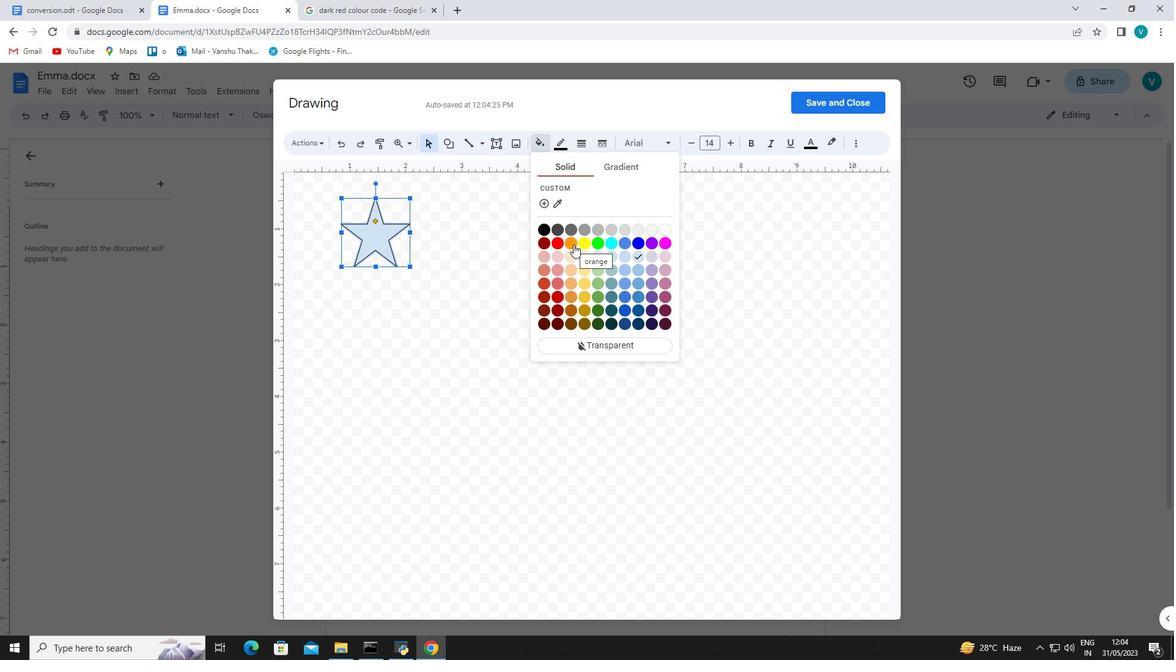 
Action: Mouse moved to (815, 107)
Screenshot: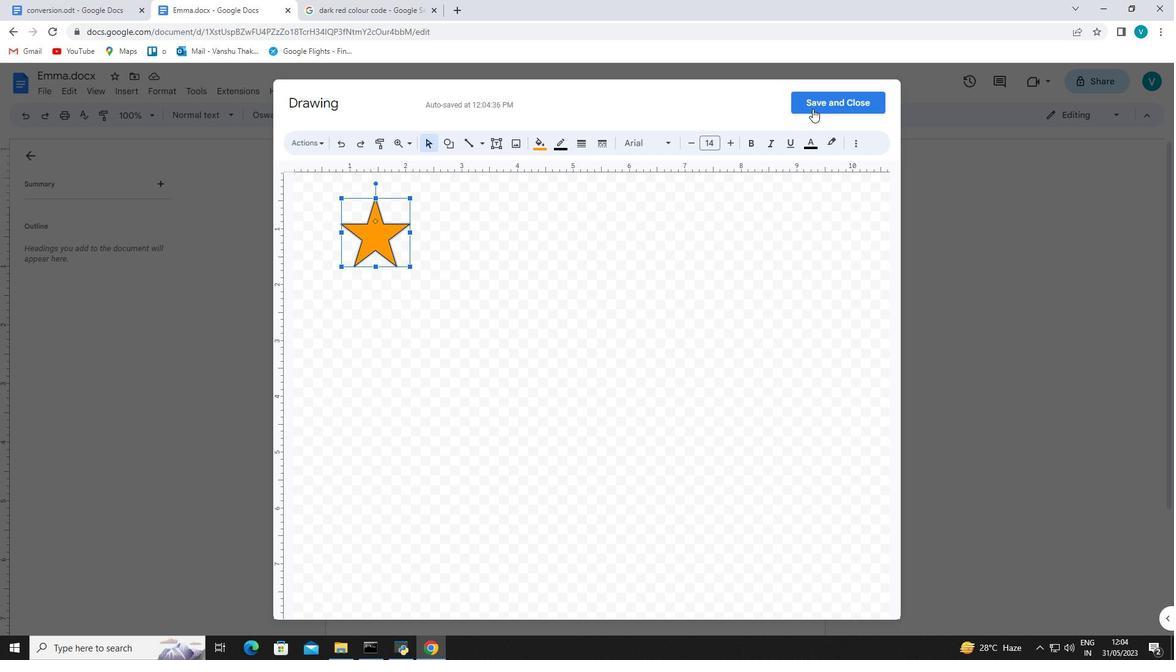 
Action: Mouse pressed left at (815, 107)
Screenshot: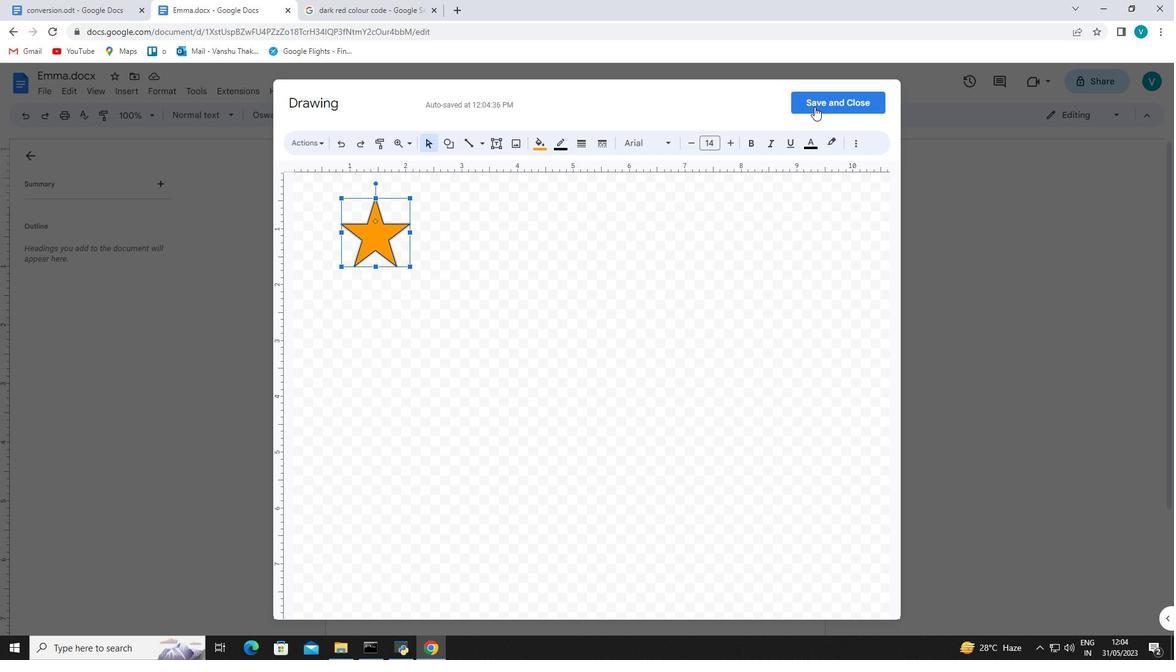 
Action: Mouse moved to (432, 252)
Screenshot: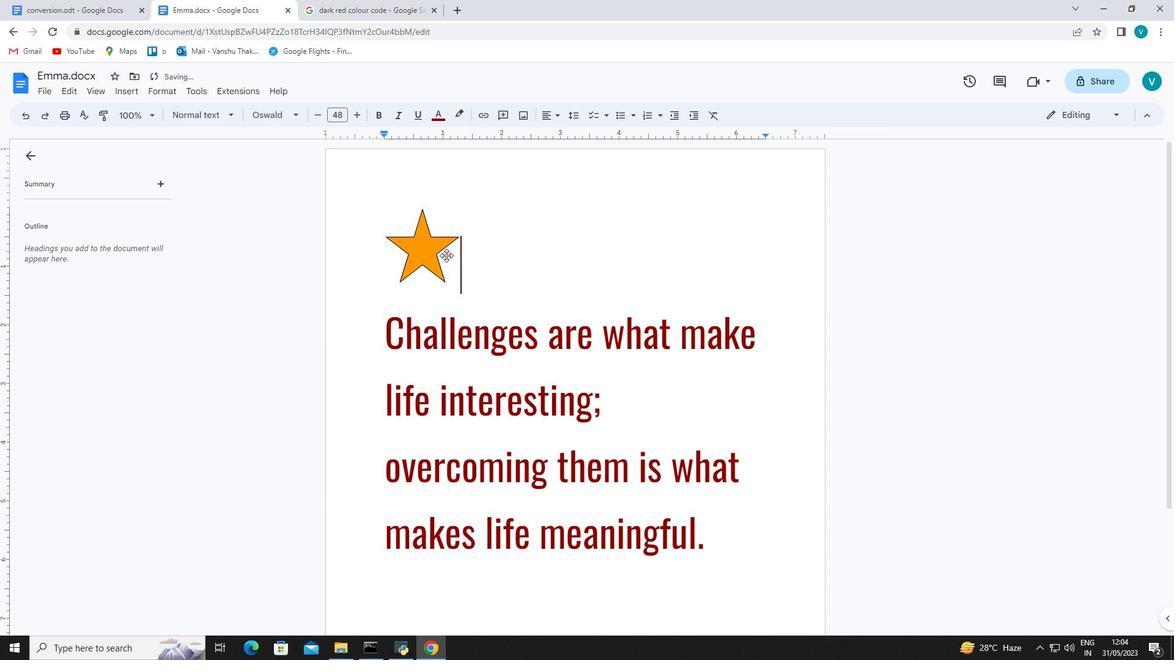 
Action: Mouse pressed left at (432, 252)
Screenshot: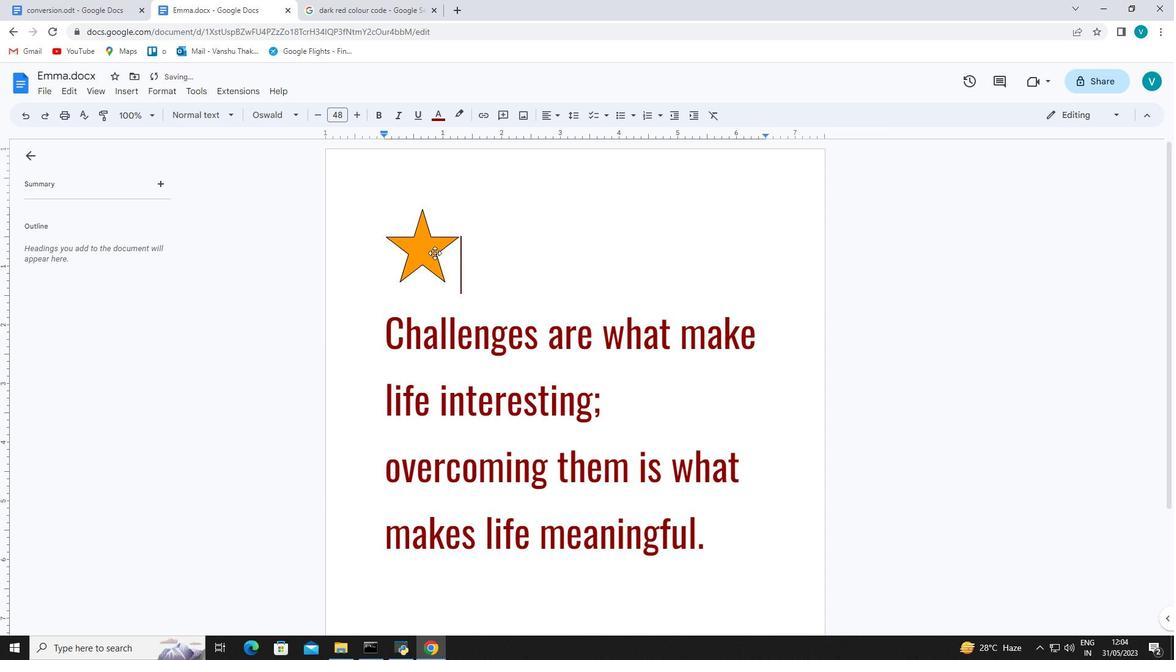 
Action: Mouse moved to (528, 118)
Screenshot: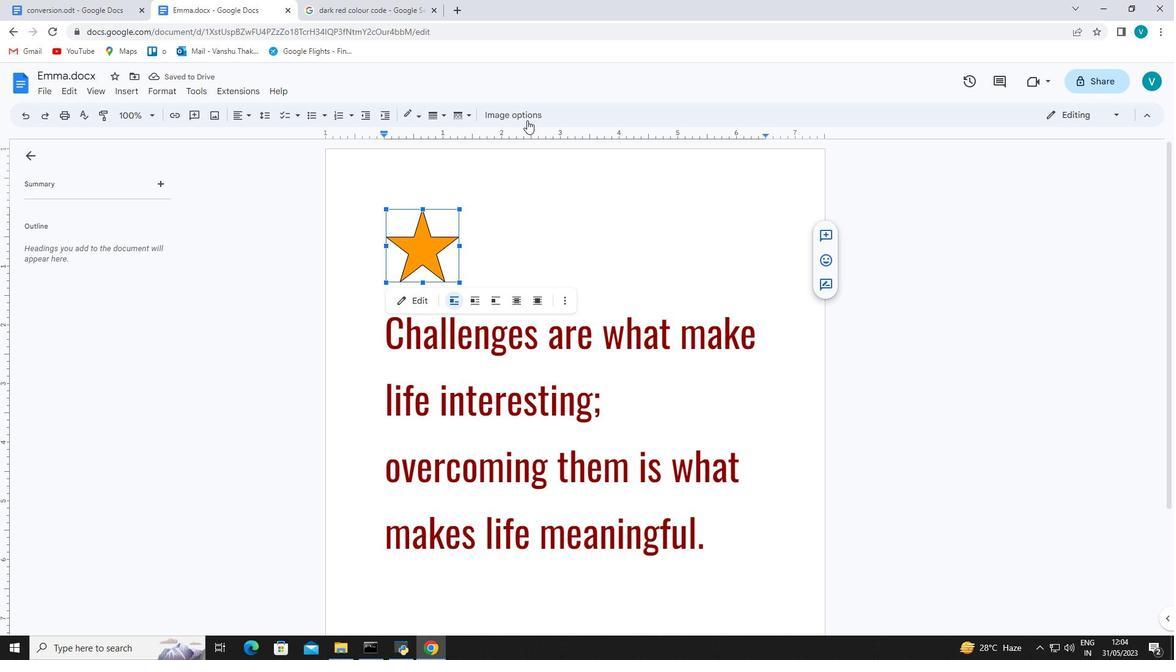 
Action: Mouse pressed left at (528, 118)
Screenshot: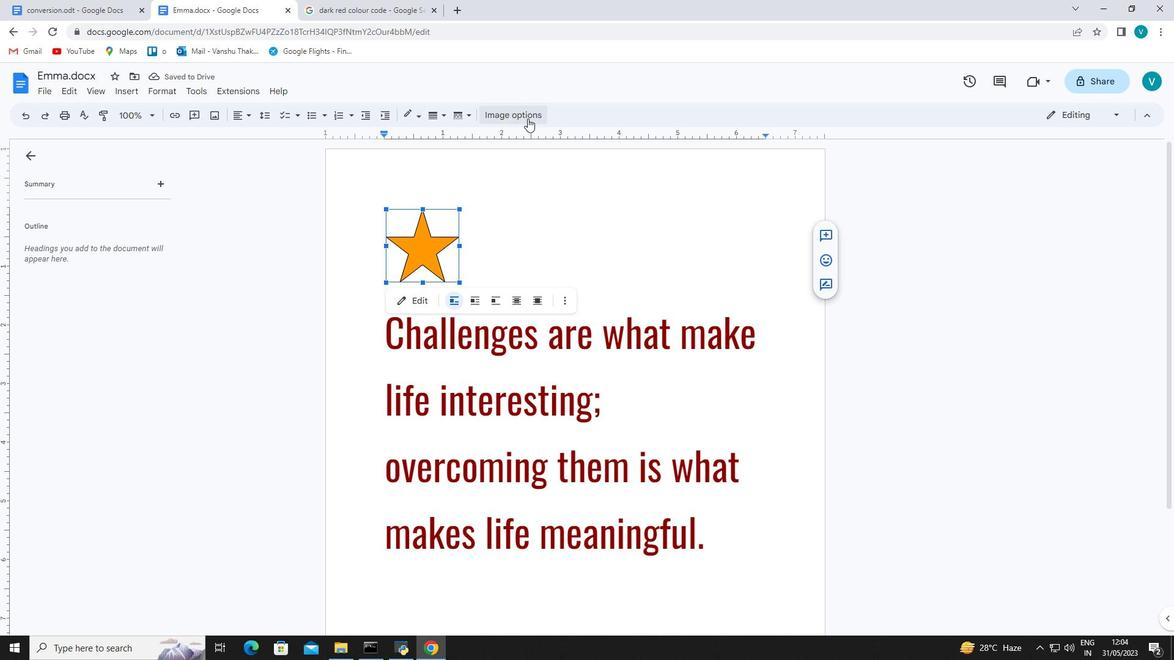 
Action: Mouse moved to (1002, 154)
Screenshot: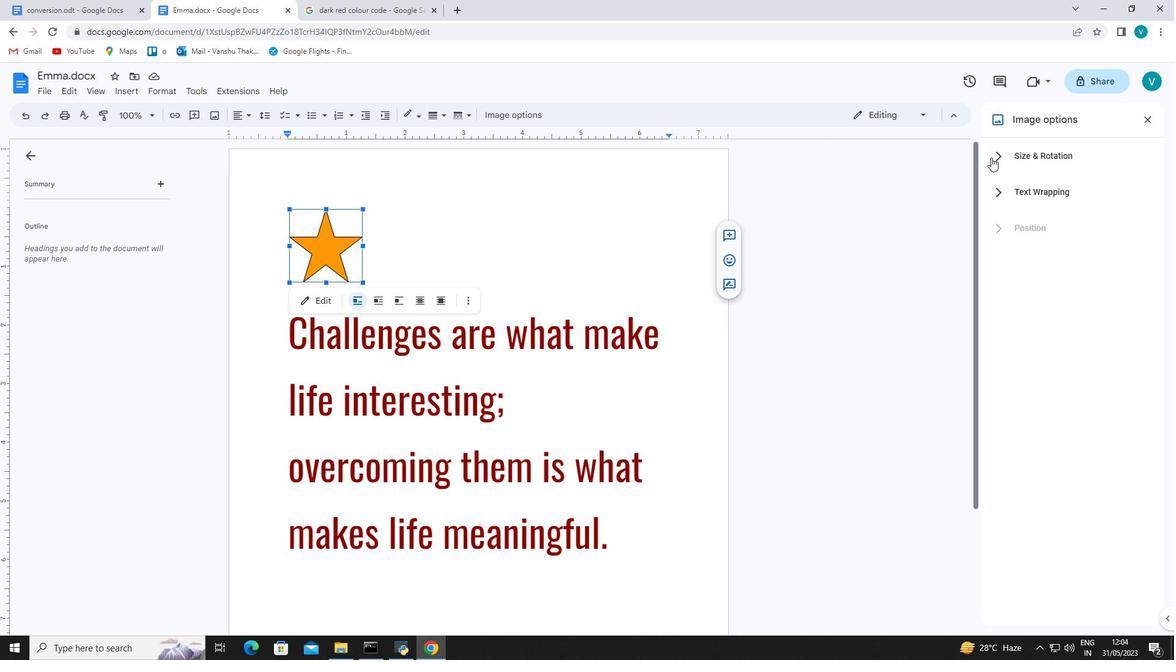 
Action: Mouse pressed left at (1002, 154)
Screenshot: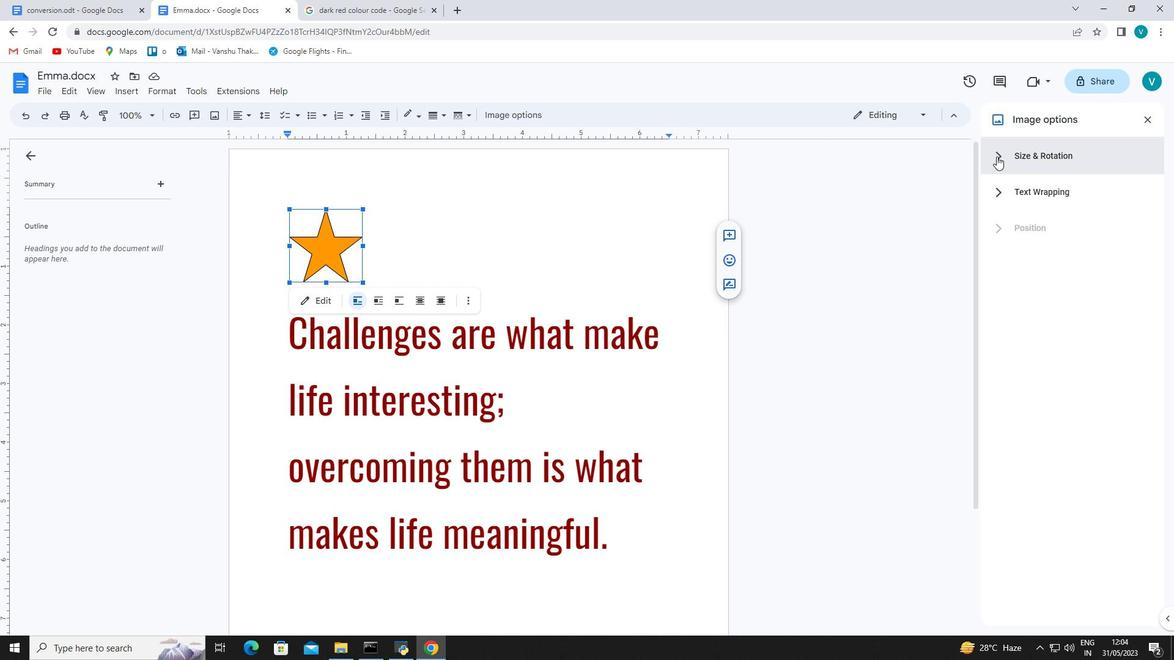 
Action: Mouse moved to (1120, 222)
Screenshot: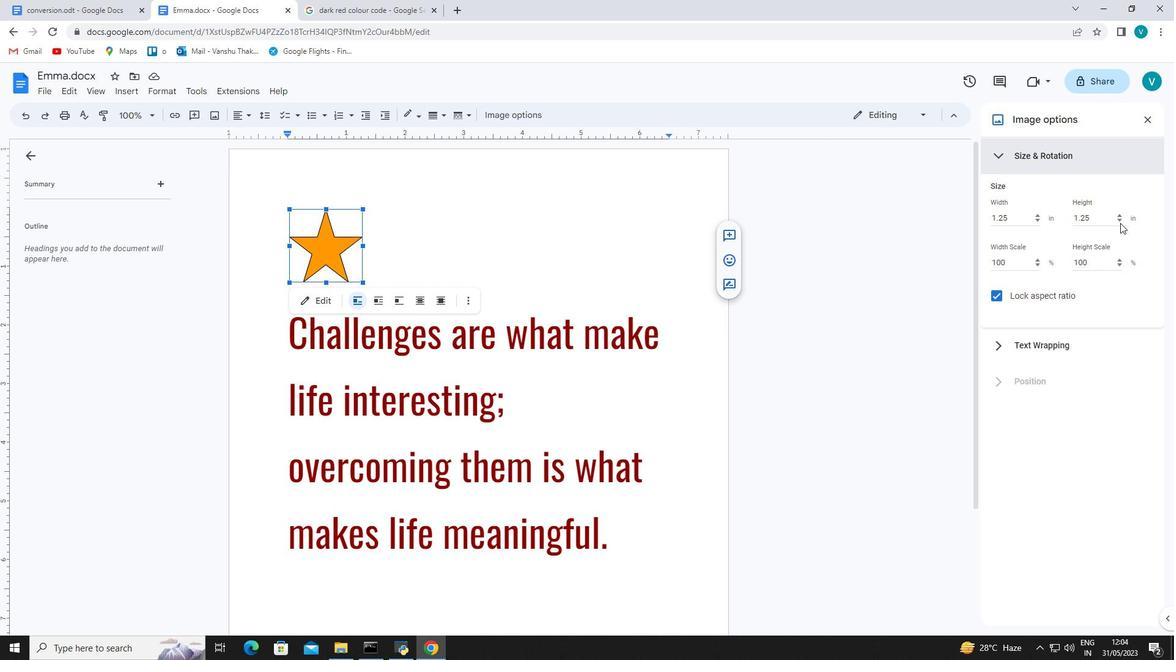 
Action: Mouse pressed left at (1120, 222)
Screenshot: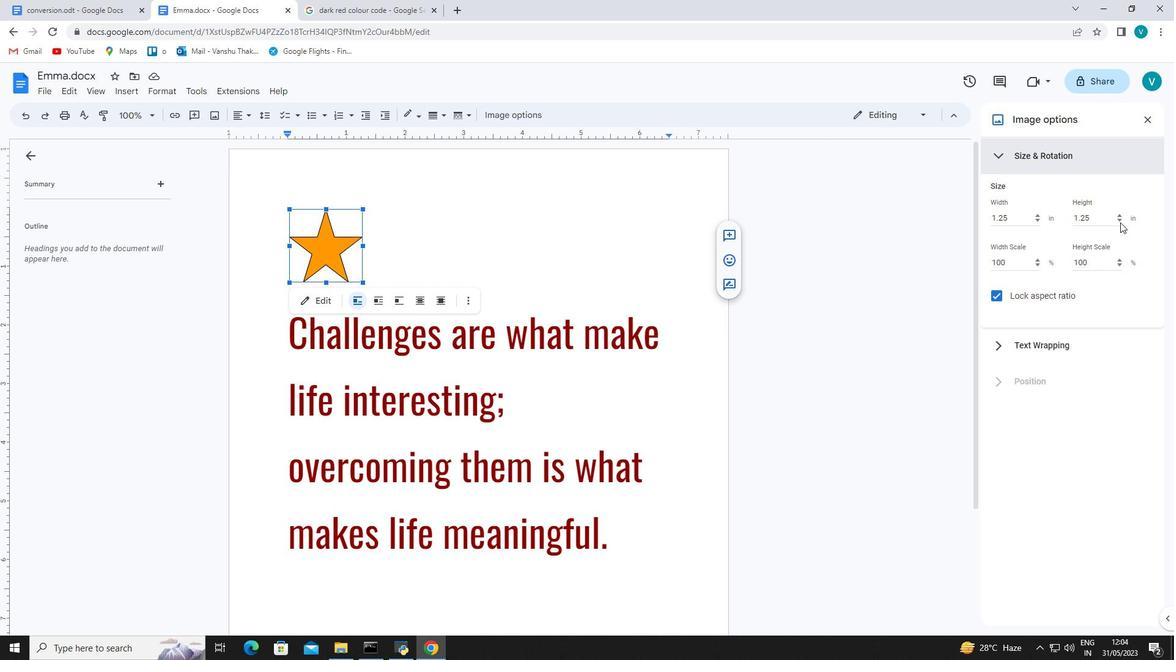
Action: Mouse moved to (1120, 219)
Screenshot: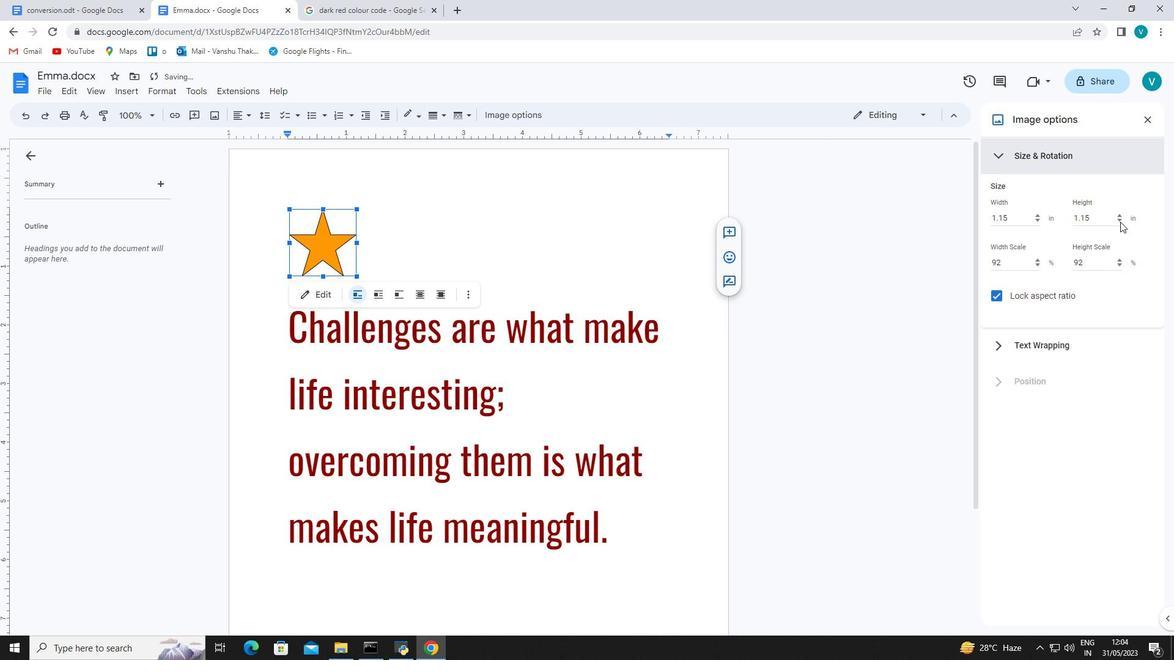 
Action: Mouse pressed left at (1120, 219)
Screenshot: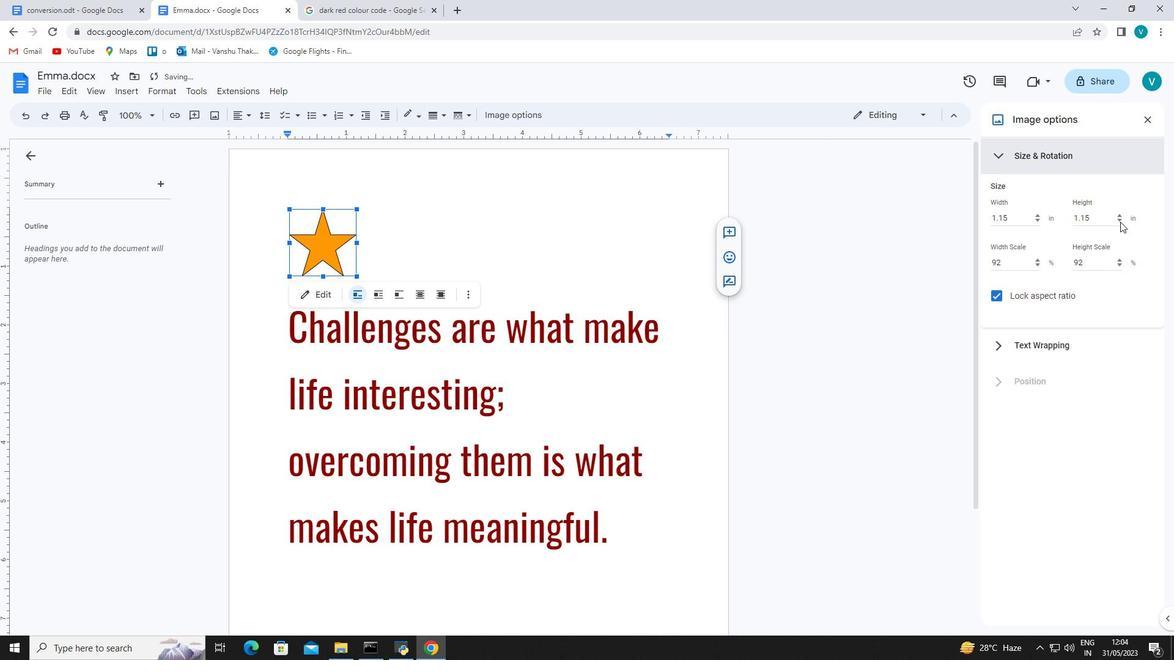 
Action: Mouse pressed left at (1120, 219)
Screenshot: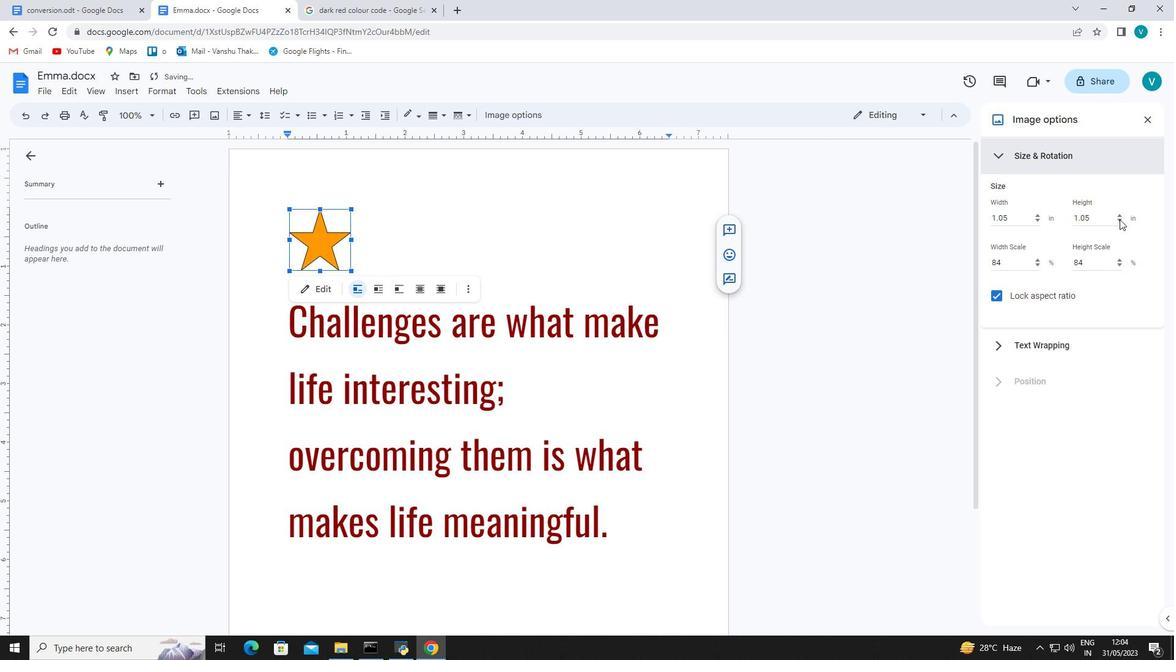 
Action: Mouse pressed left at (1120, 219)
Screenshot: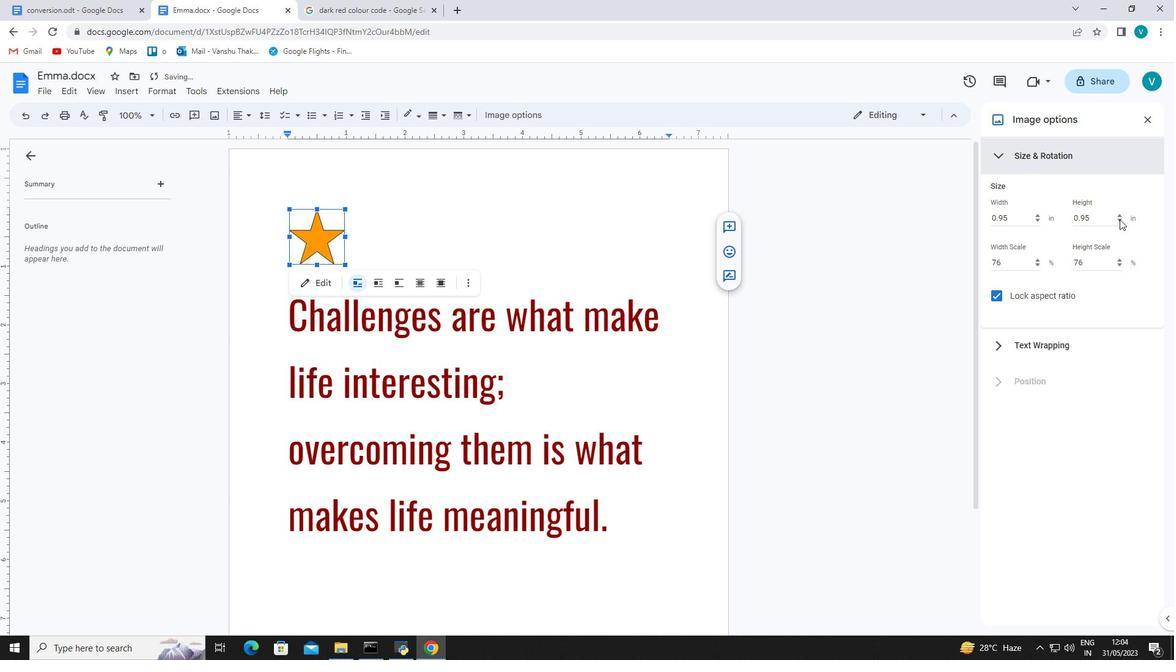 
Action: Mouse pressed left at (1120, 219)
Screenshot: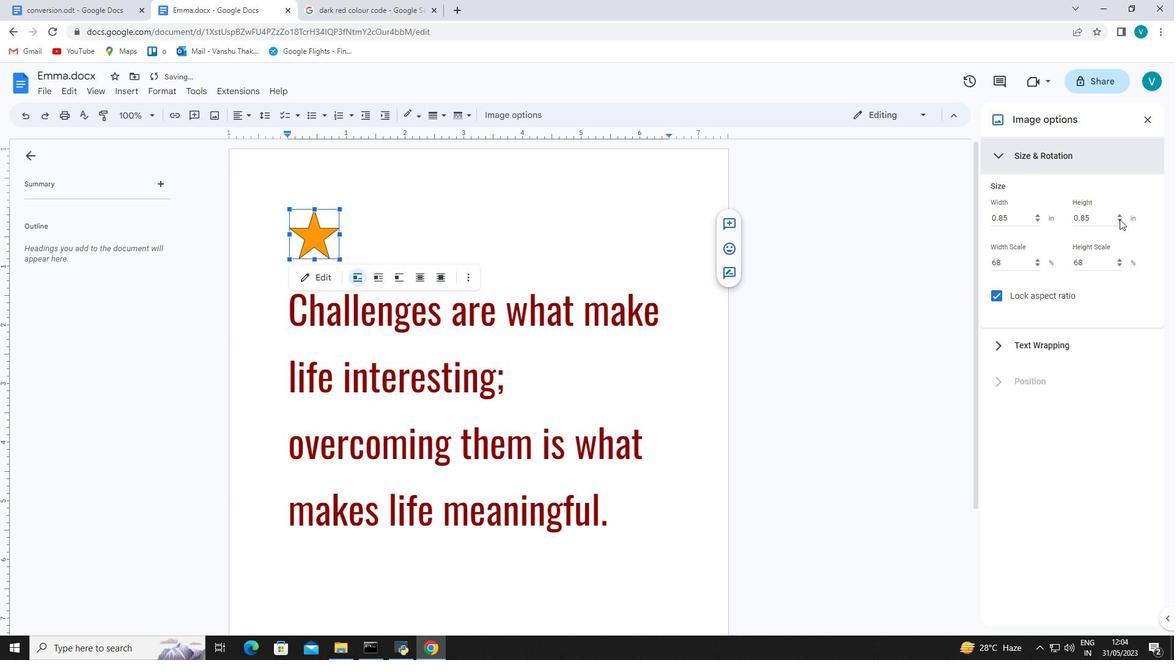 
Action: Mouse moved to (1119, 215)
Screenshot: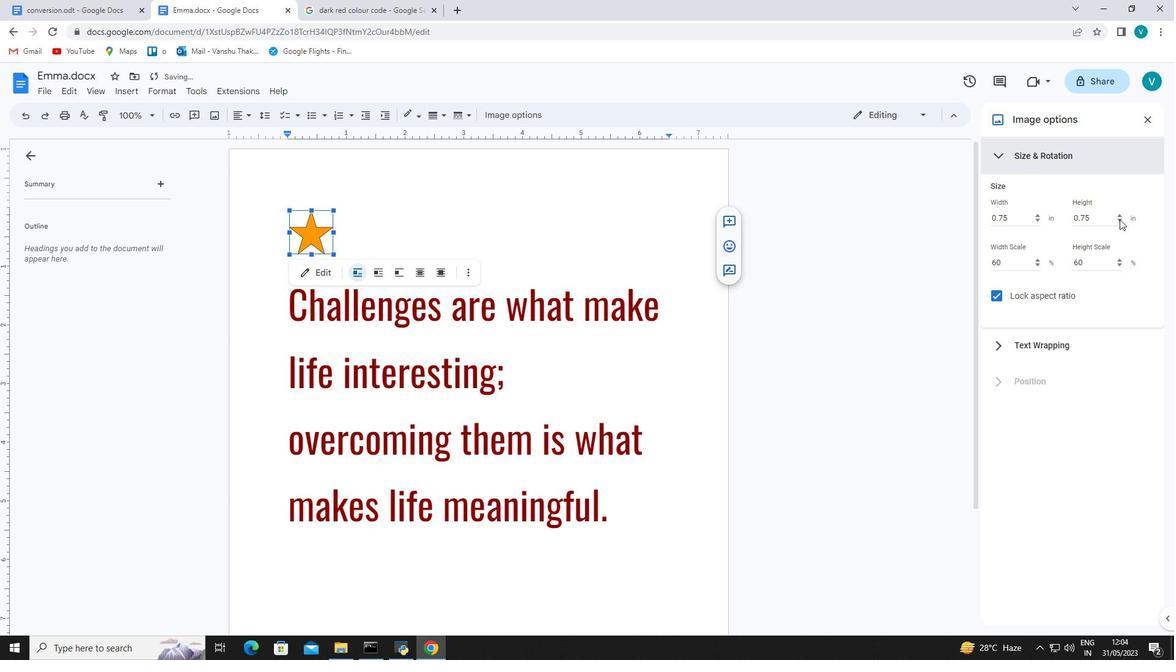 
Action: Mouse pressed left at (1119, 215)
Screenshot: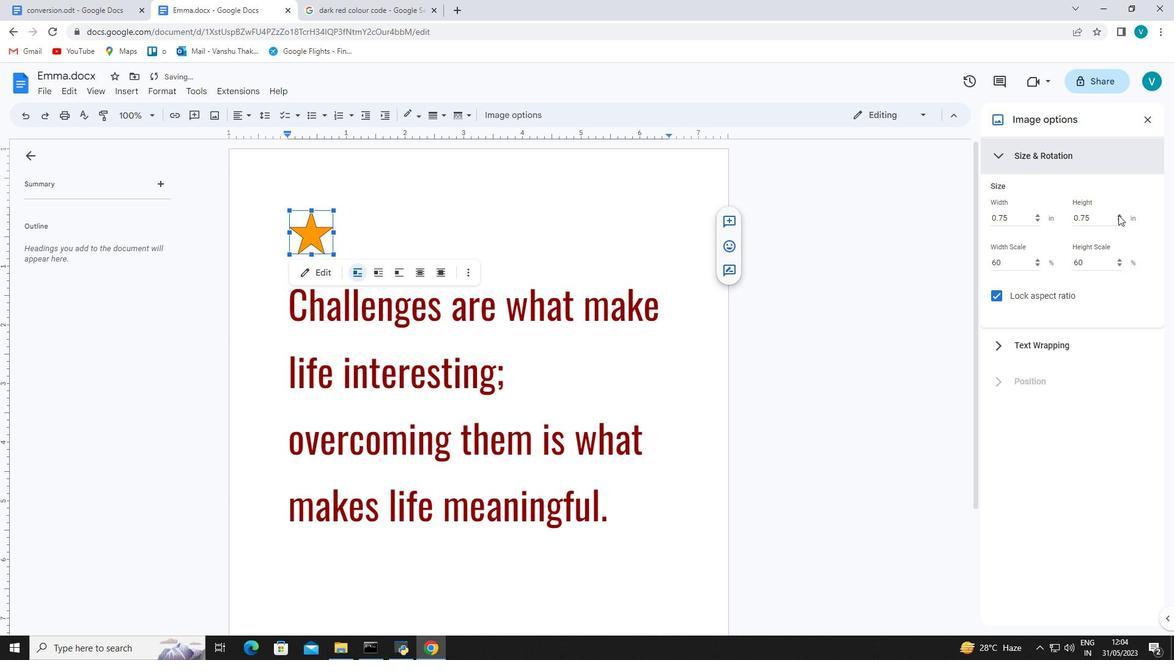 
Action: Mouse moved to (1146, 115)
Screenshot: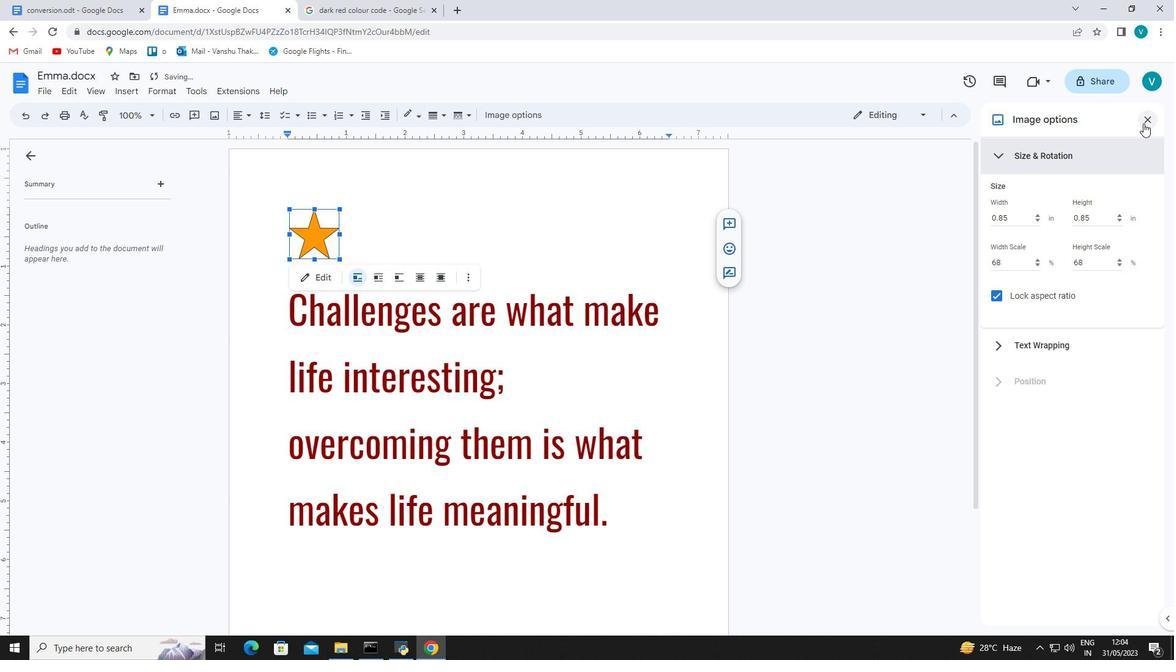 
Action: Mouse pressed left at (1146, 115)
Screenshot: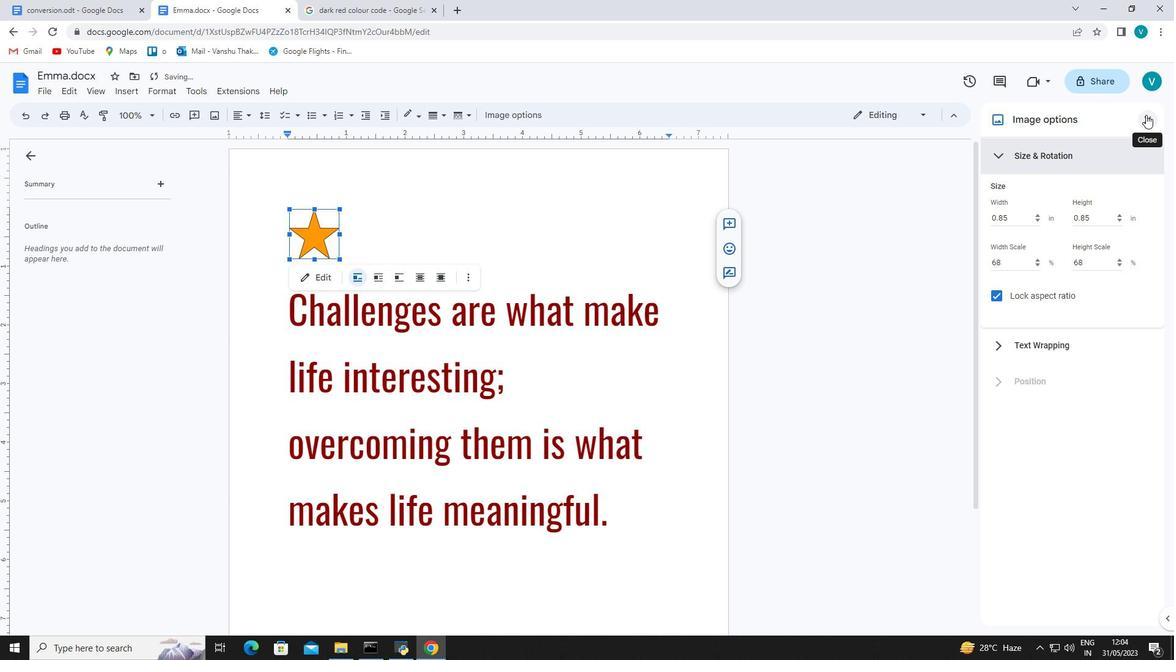 
Action: Mouse moved to (763, 495)
Screenshot: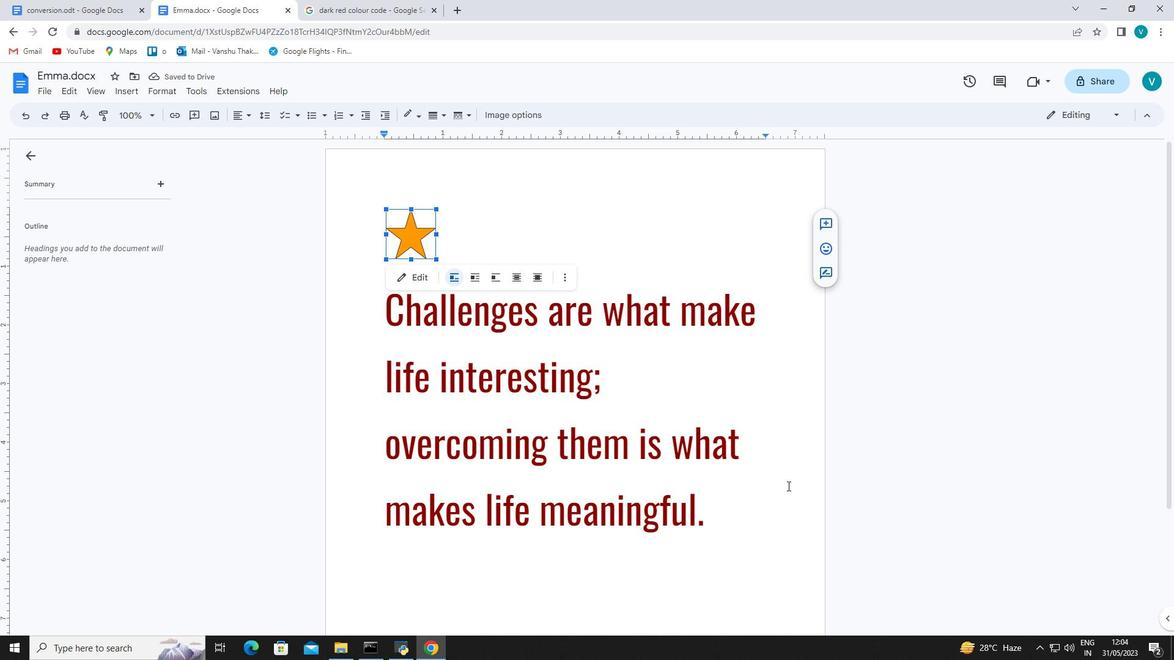 
Action: Mouse pressed left at (763, 495)
Screenshot: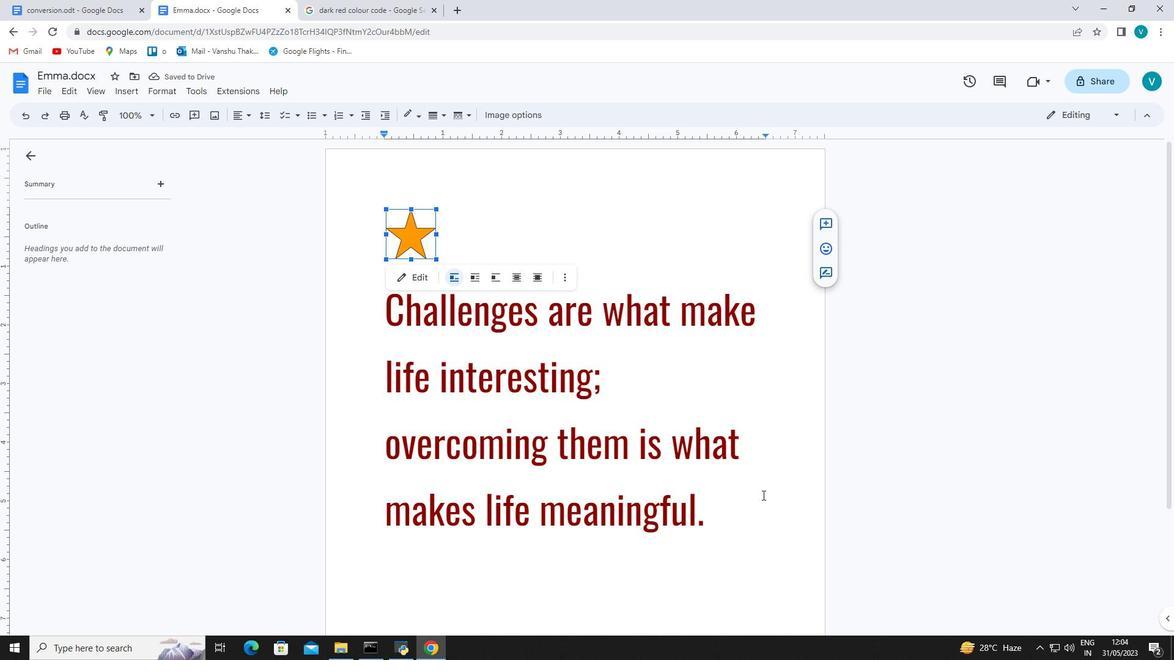 
